 Task: Check the percentage active listings of golf course in the last 5 years.
Action: Mouse moved to (941, 212)
Screenshot: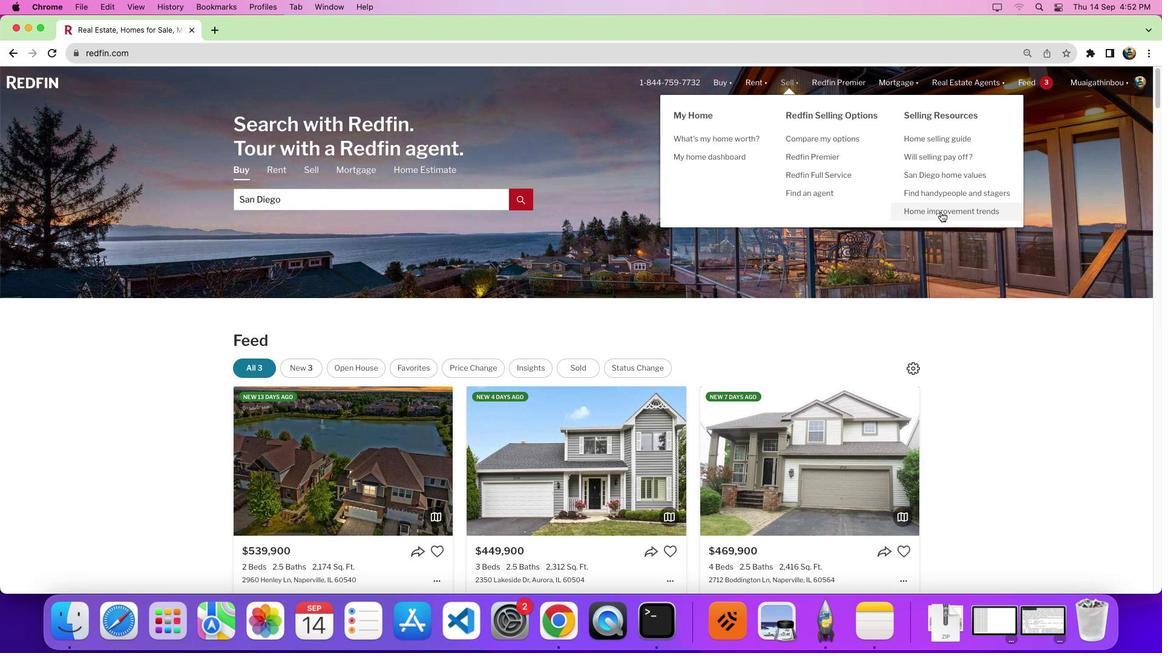
Action: Mouse pressed left at (941, 212)
Screenshot: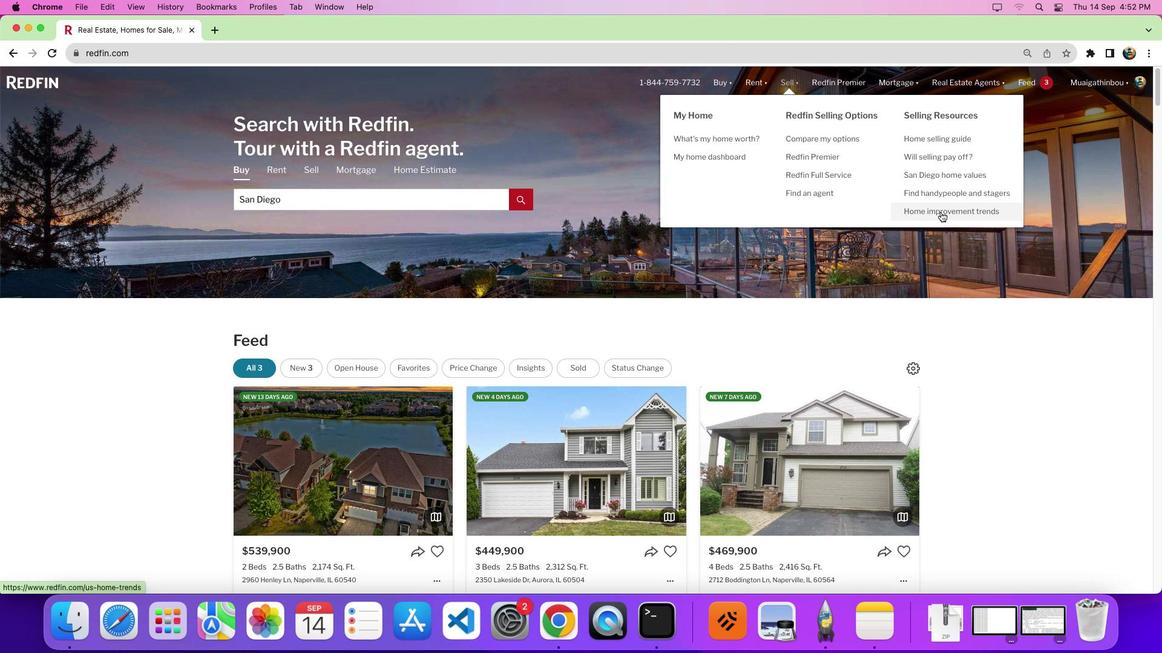 
Action: Mouse moved to (744, 391)
Screenshot: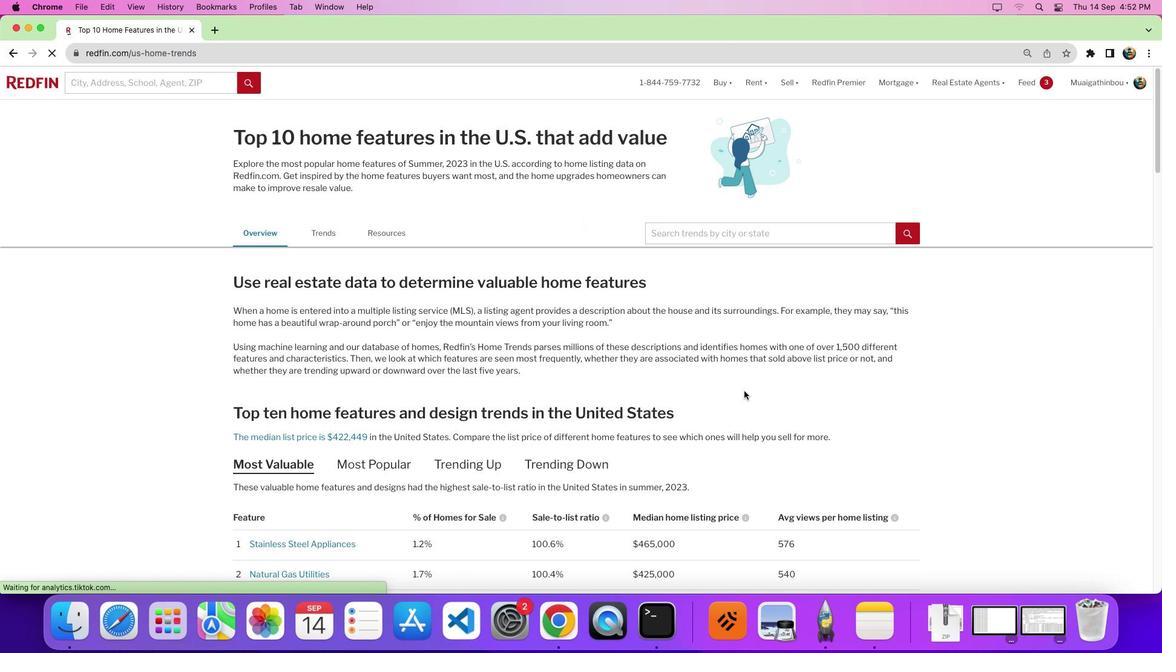 
Action: Mouse scrolled (744, 391) with delta (0, 0)
Screenshot: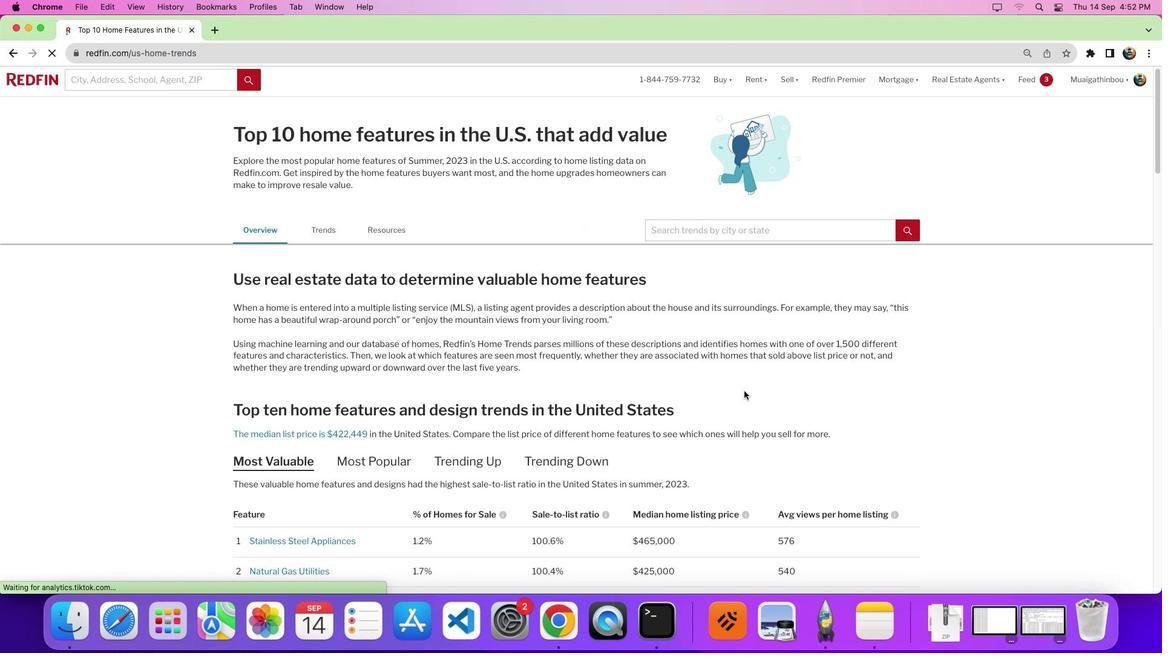 
Action: Mouse scrolled (744, 391) with delta (0, 0)
Screenshot: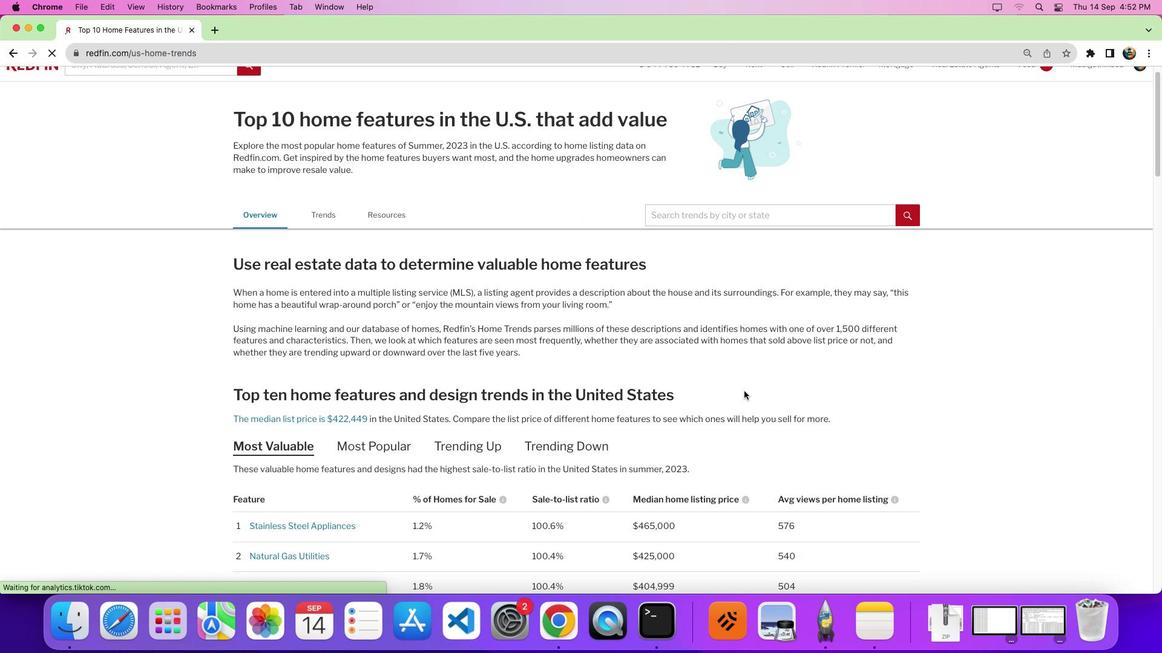 
Action: Mouse moved to (745, 391)
Screenshot: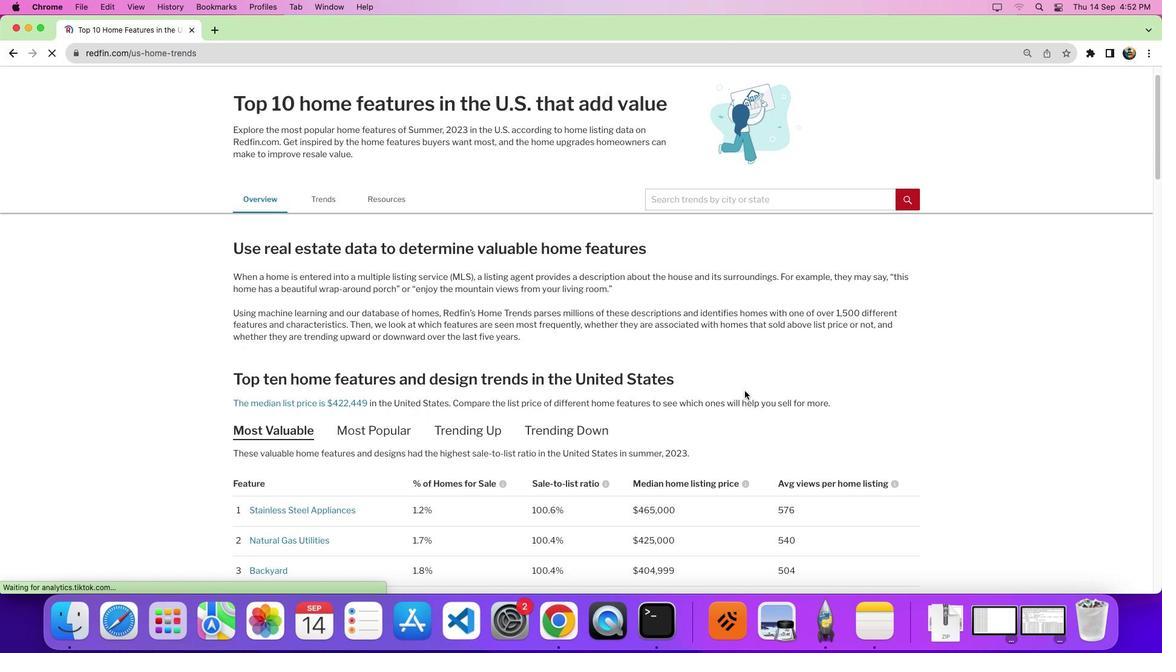
Action: Mouse scrolled (745, 391) with delta (0, 0)
Screenshot: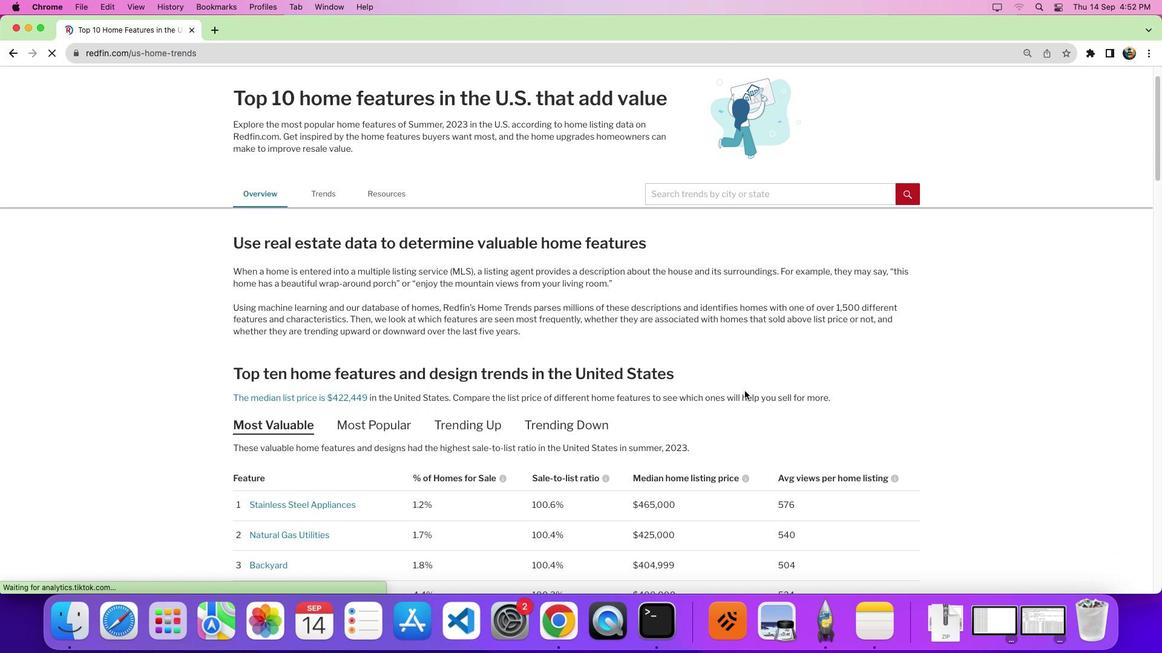 
Action: Mouse scrolled (745, 391) with delta (0, 0)
Screenshot: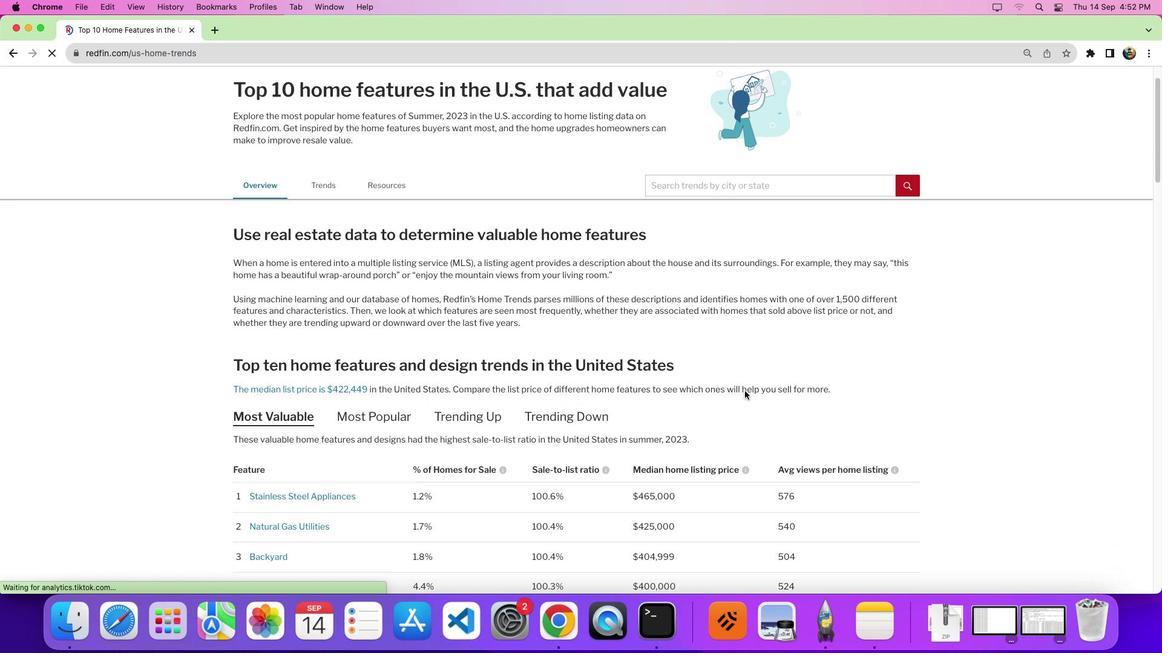
Action: Mouse scrolled (745, 391) with delta (0, 0)
Screenshot: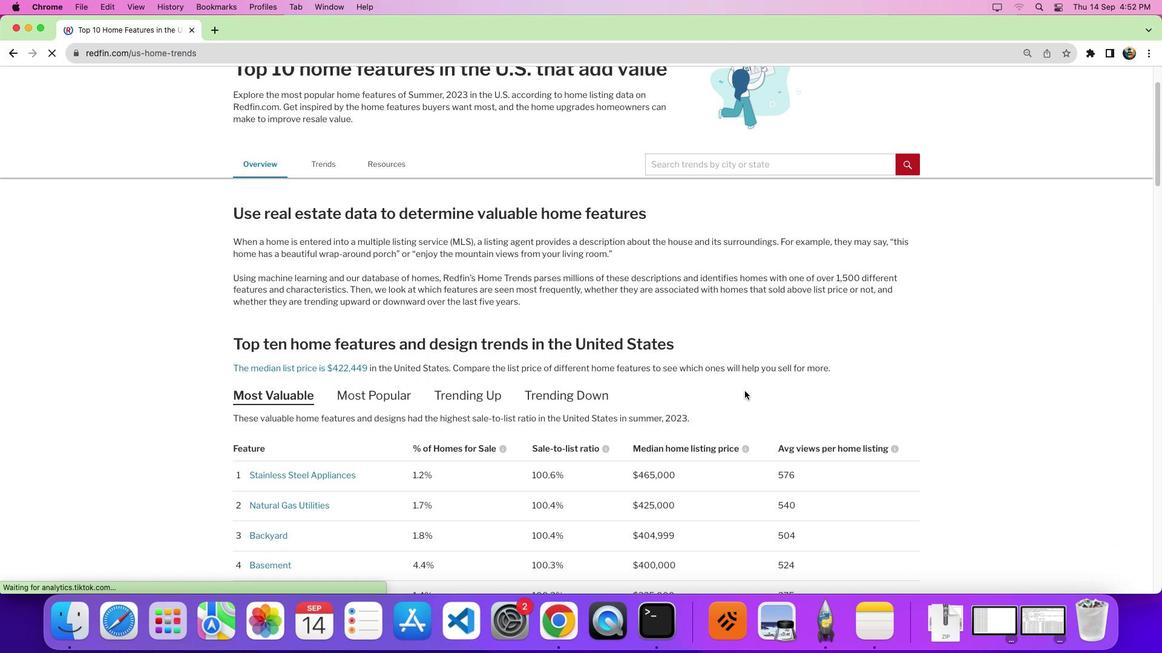 
Action: Mouse scrolled (745, 391) with delta (0, 0)
Screenshot: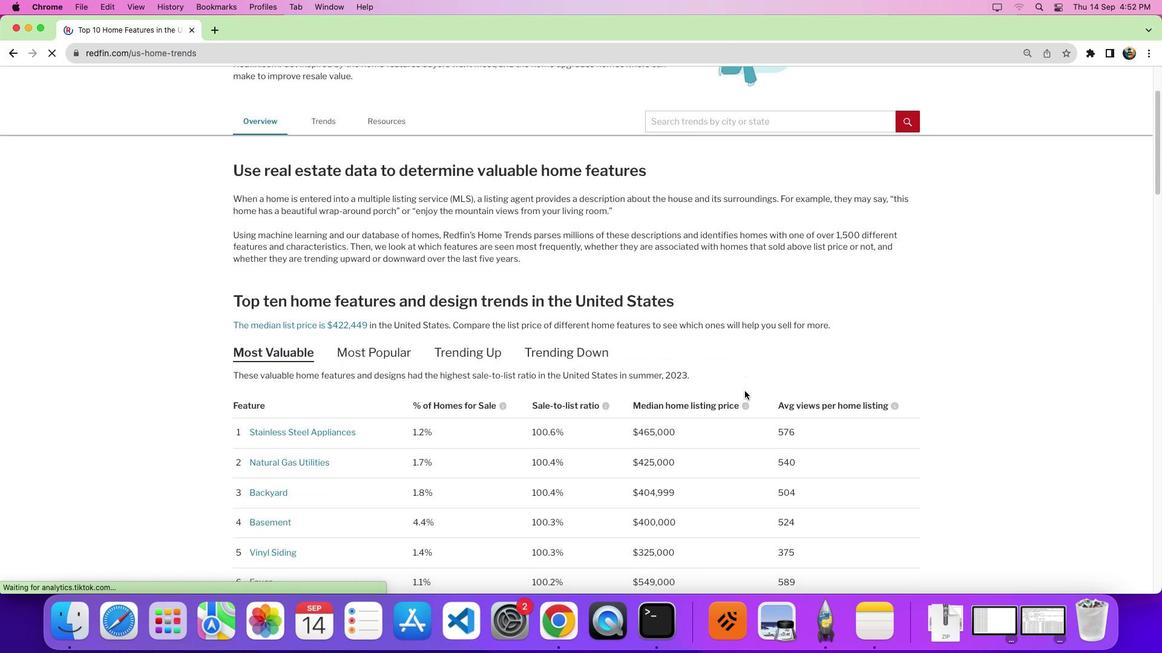 
Action: Mouse scrolled (745, 391) with delta (0, -2)
Screenshot: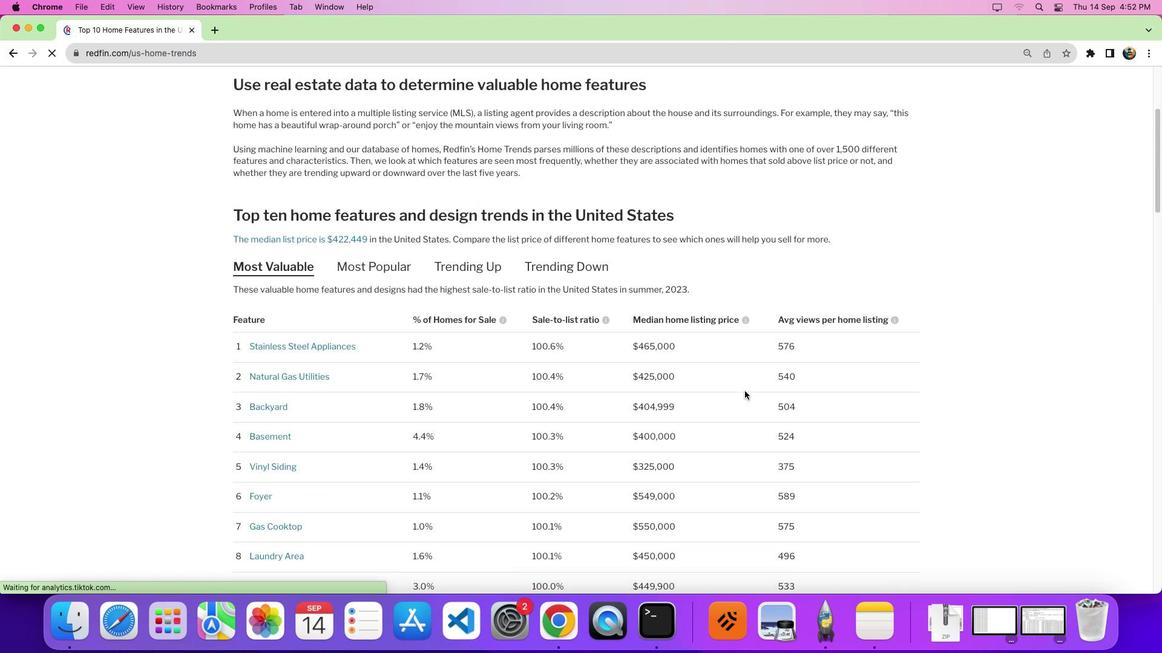 
Action: Mouse scrolled (745, 391) with delta (0, 0)
Screenshot: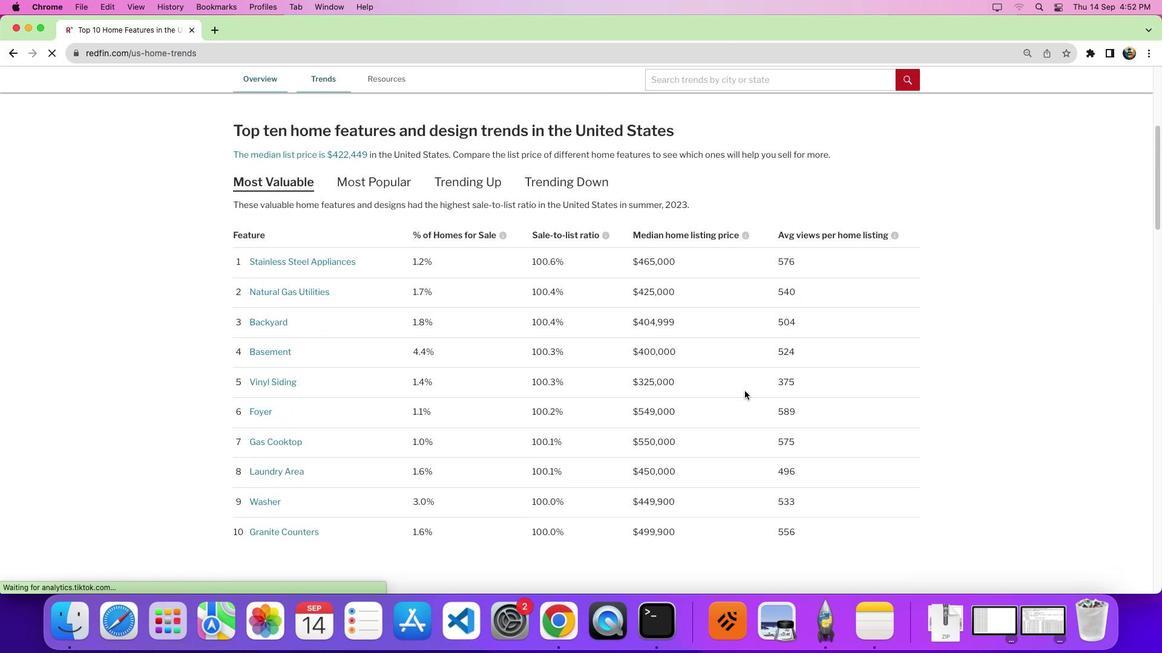 
Action: Mouse scrolled (745, 391) with delta (0, 0)
Screenshot: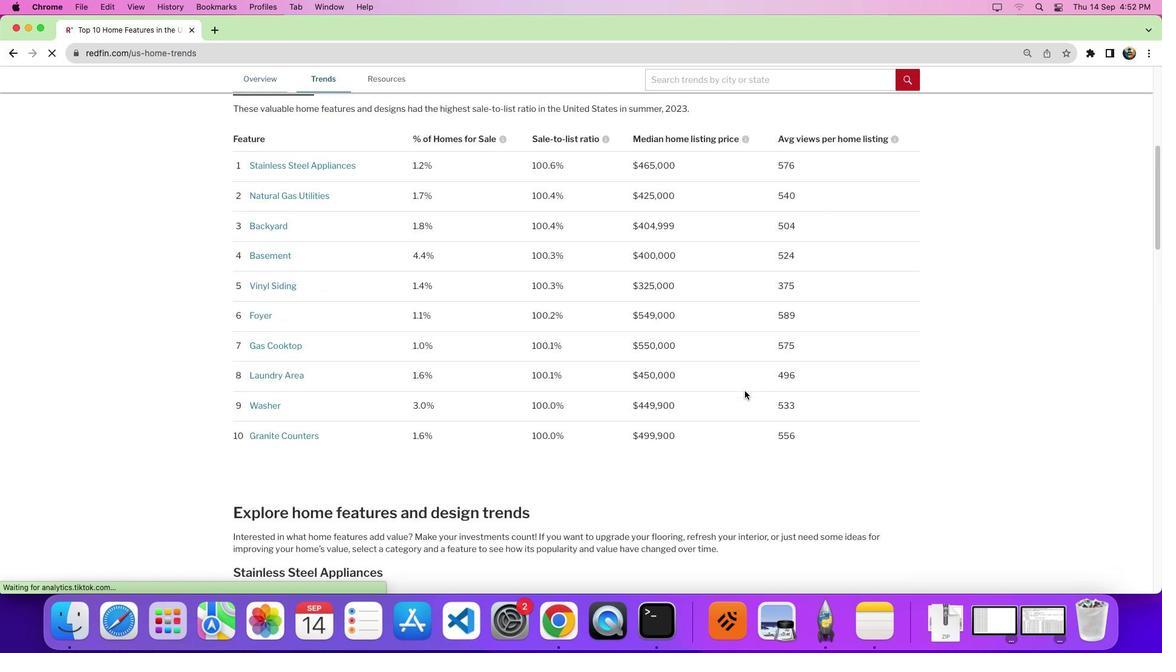 
Action: Mouse scrolled (745, 391) with delta (0, -4)
Screenshot: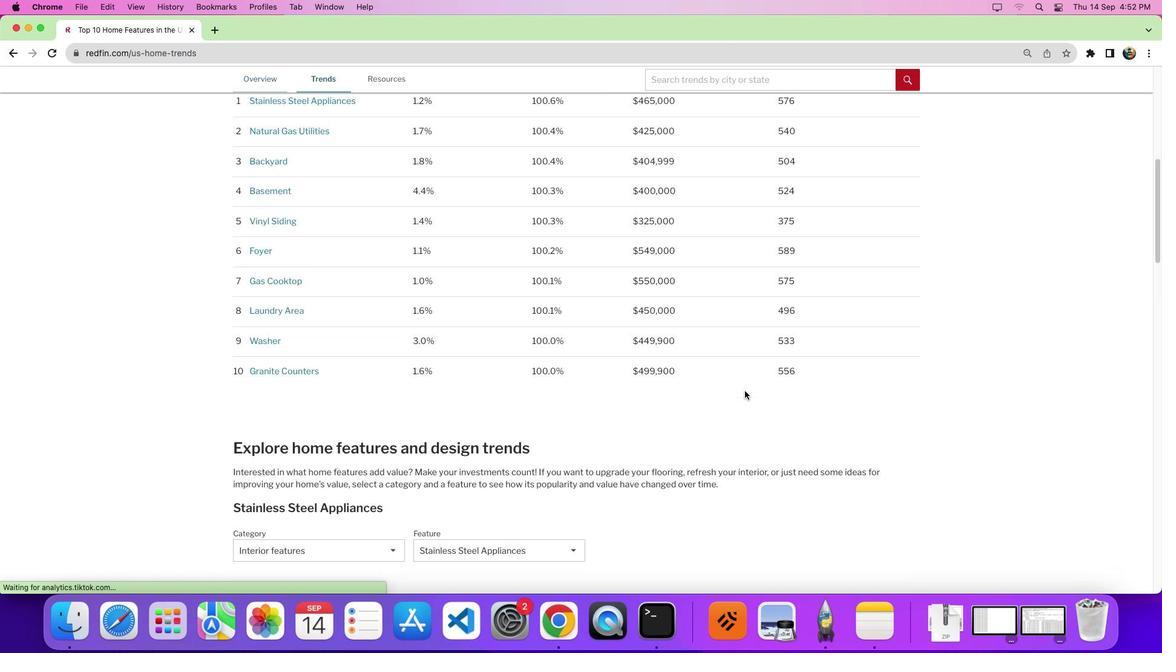 
Action: Mouse scrolled (745, 391) with delta (0, 0)
Screenshot: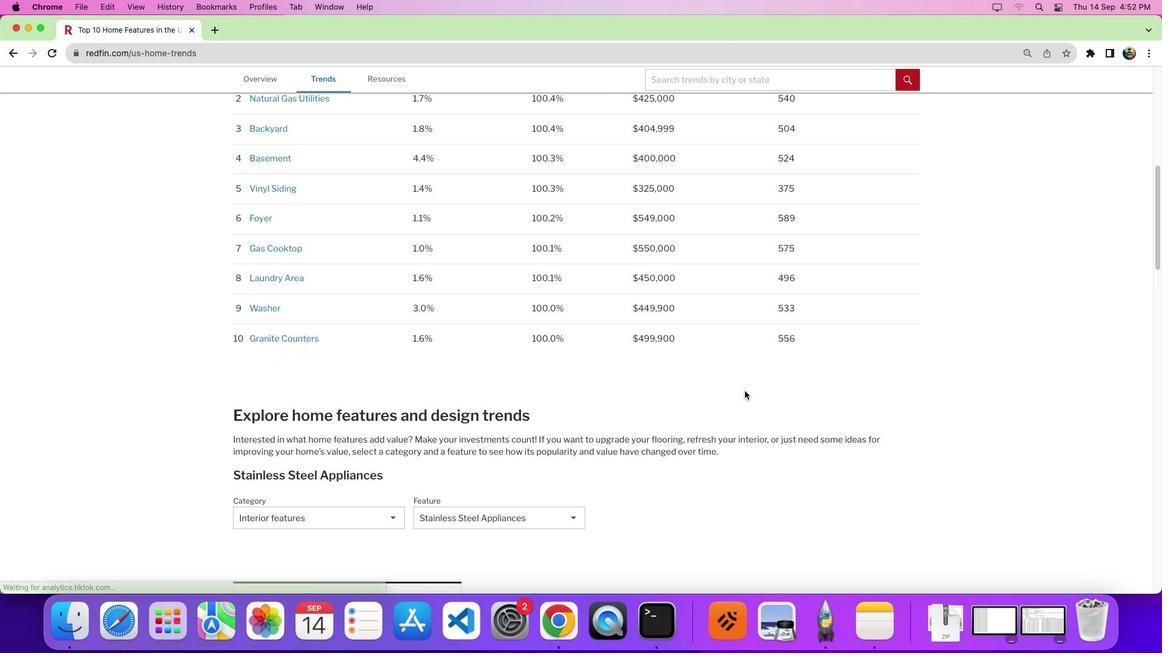 
Action: Mouse scrolled (745, 391) with delta (0, 0)
Screenshot: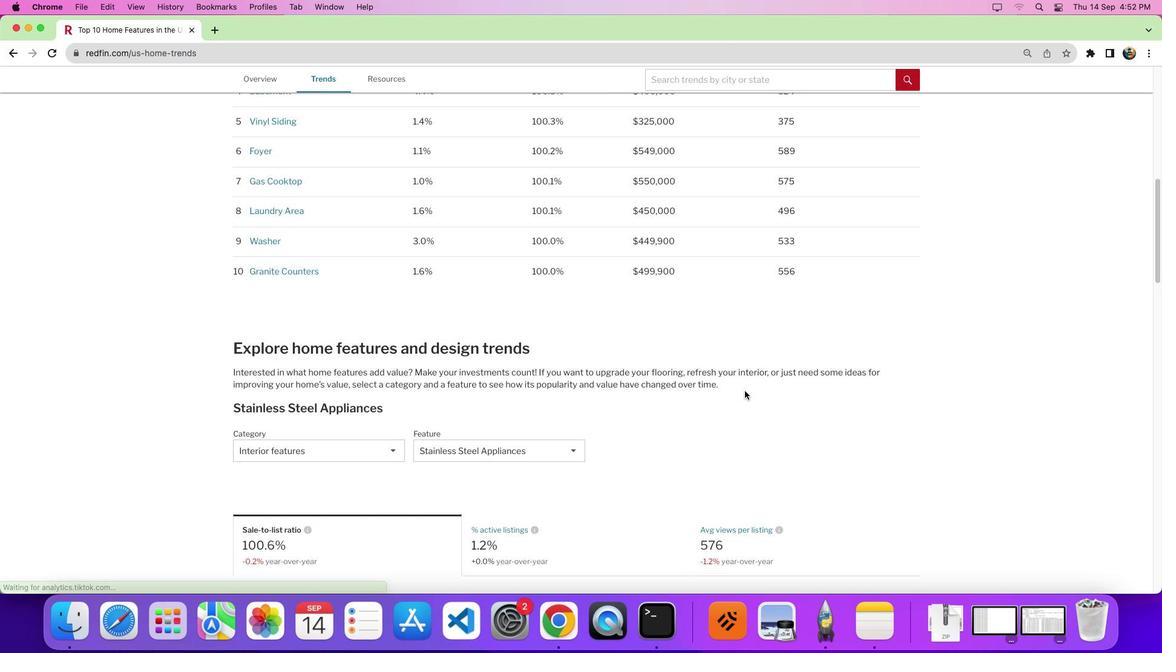 
Action: Mouse scrolled (745, 391) with delta (0, -4)
Screenshot: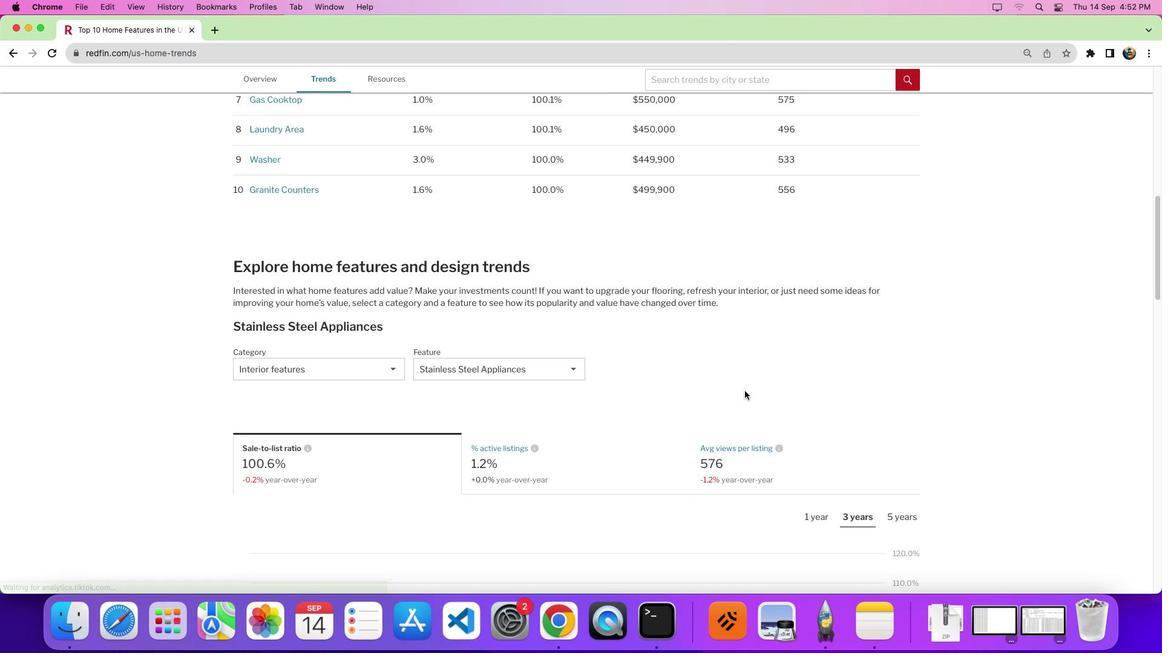 
Action: Mouse moved to (343, 323)
Screenshot: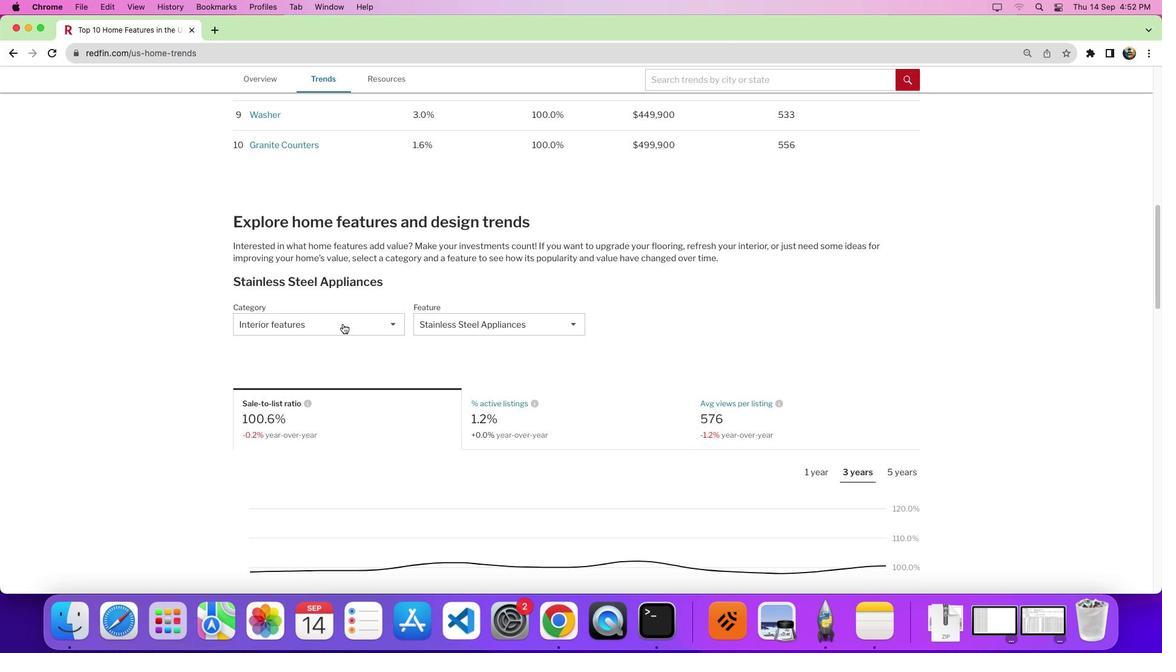 
Action: Mouse pressed left at (343, 323)
Screenshot: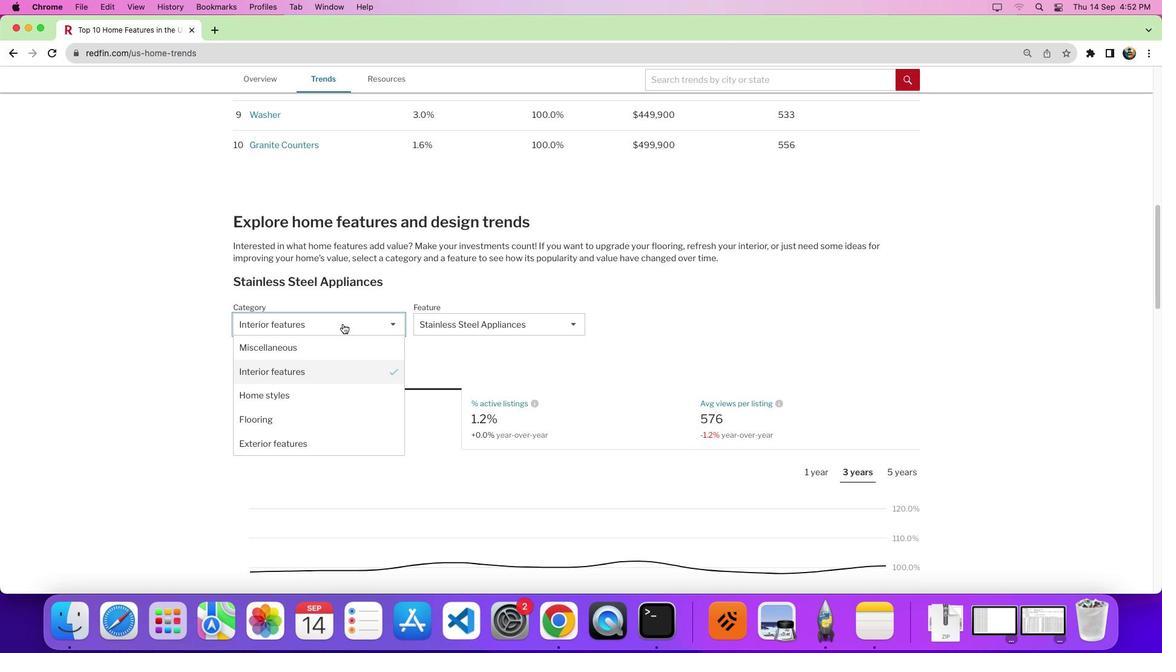 
Action: Mouse moved to (345, 354)
Screenshot: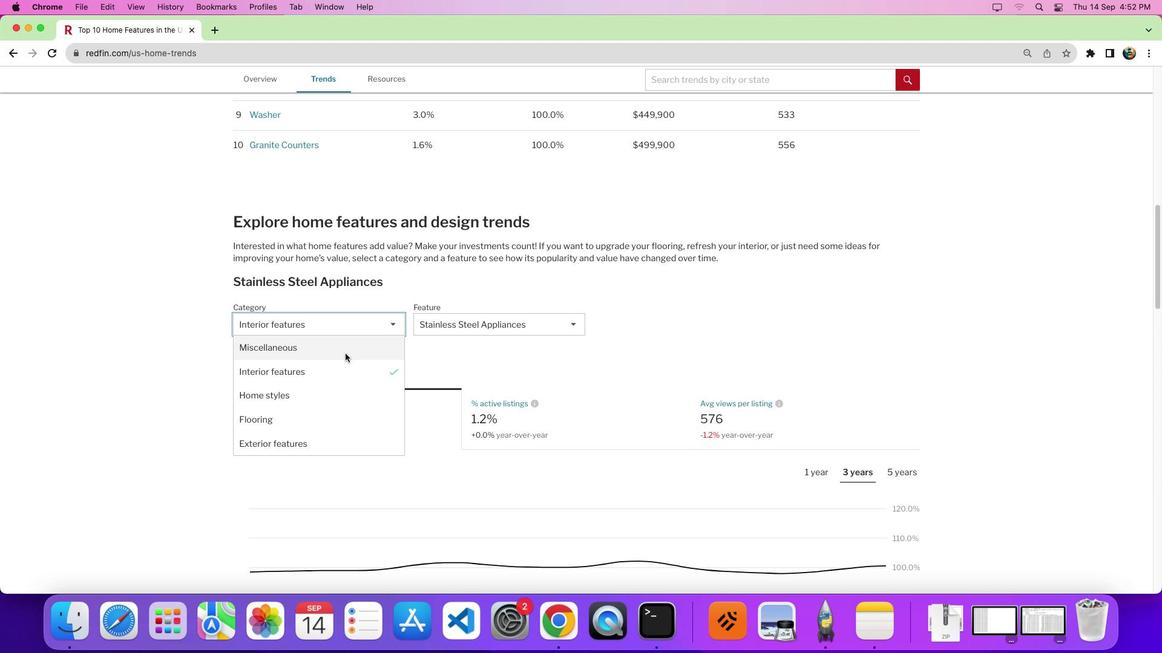 
Action: Mouse pressed left at (345, 354)
Screenshot: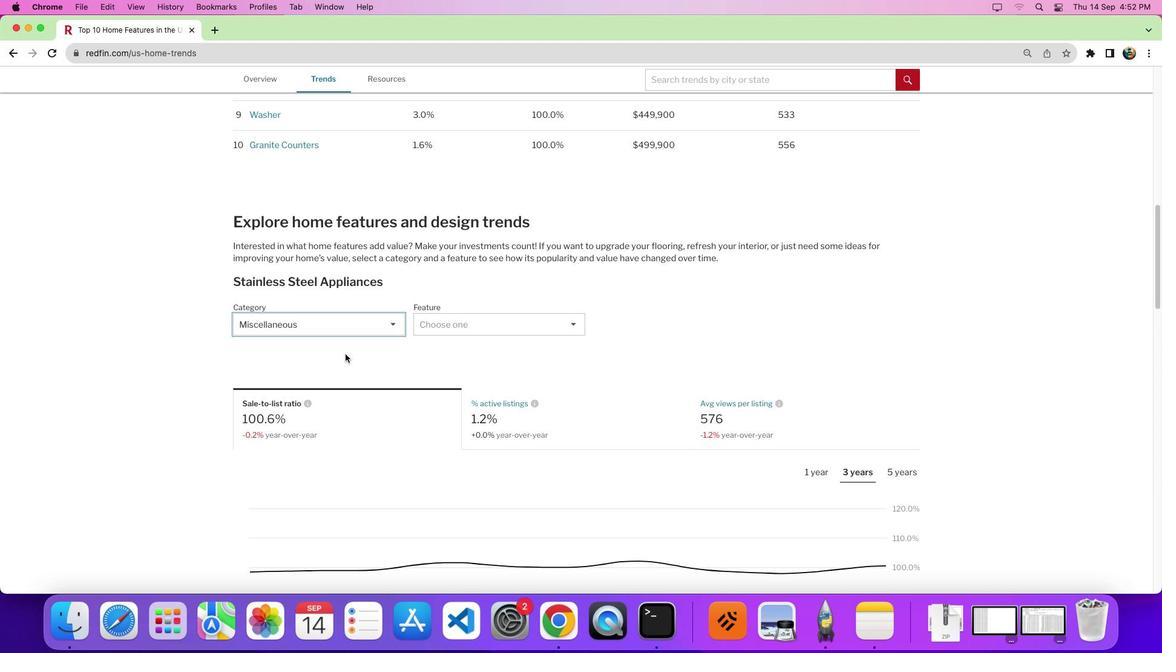 
Action: Mouse moved to (511, 321)
Screenshot: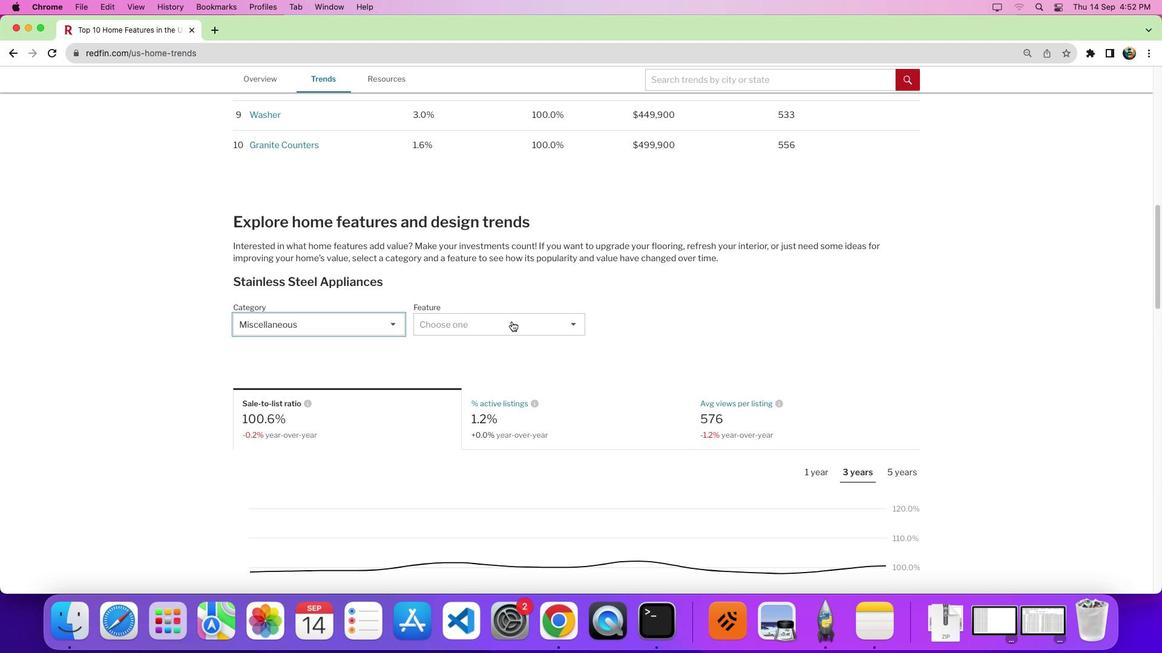 
Action: Mouse pressed left at (511, 321)
Screenshot: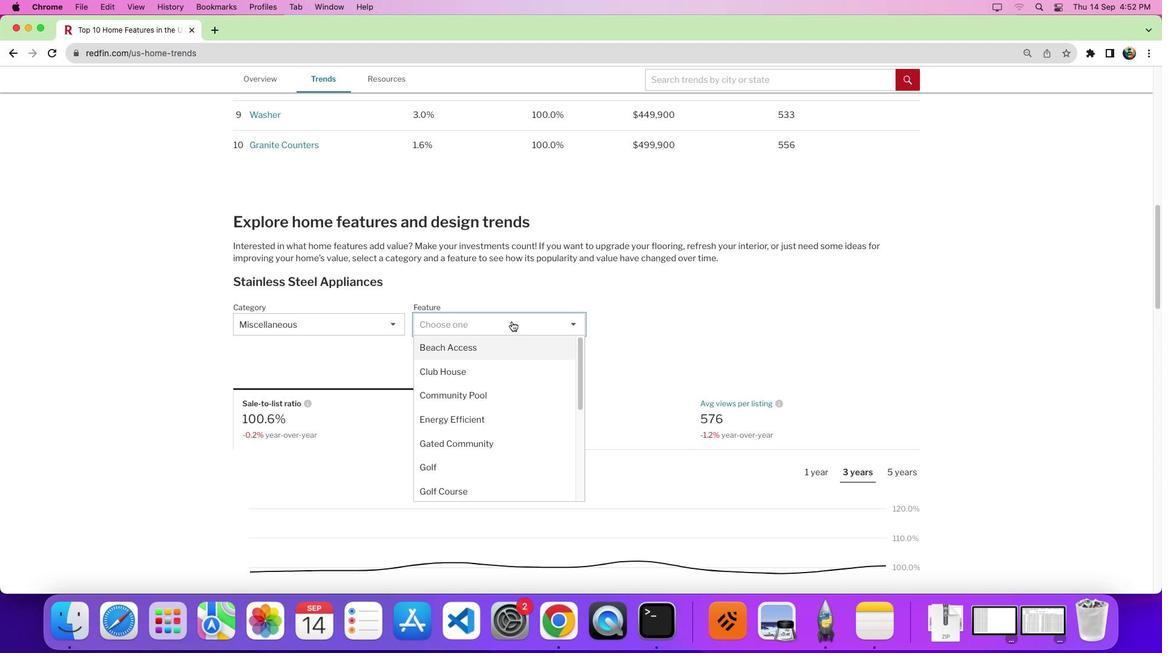 
Action: Mouse moved to (516, 488)
Screenshot: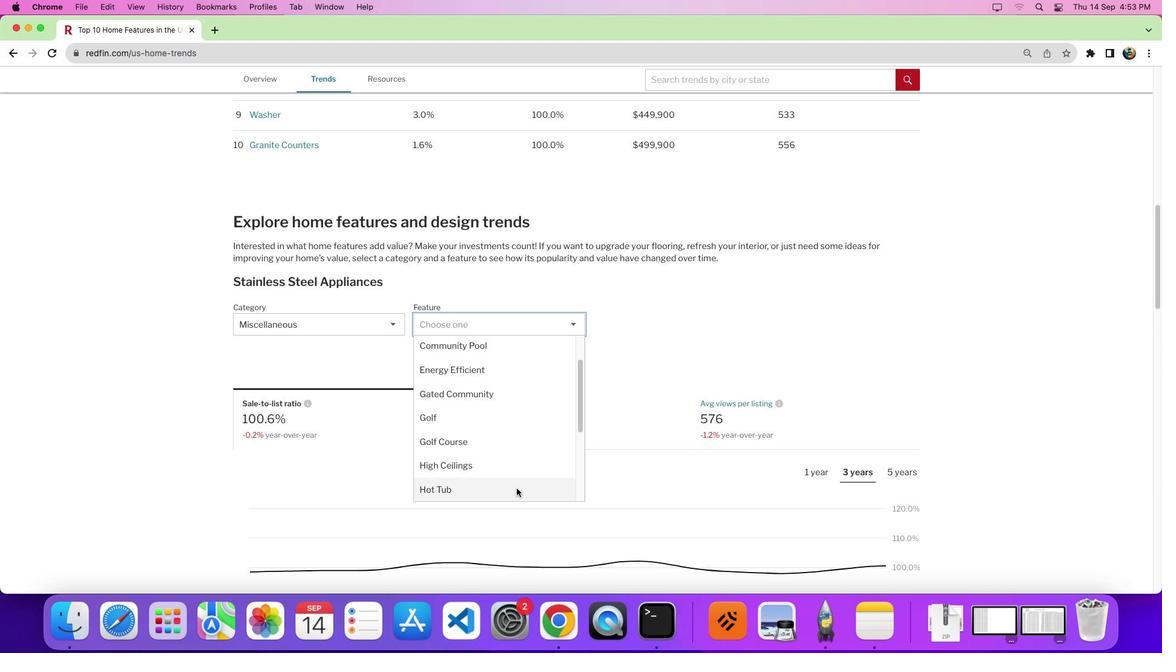 
Action: Mouse pressed left at (516, 488)
Screenshot: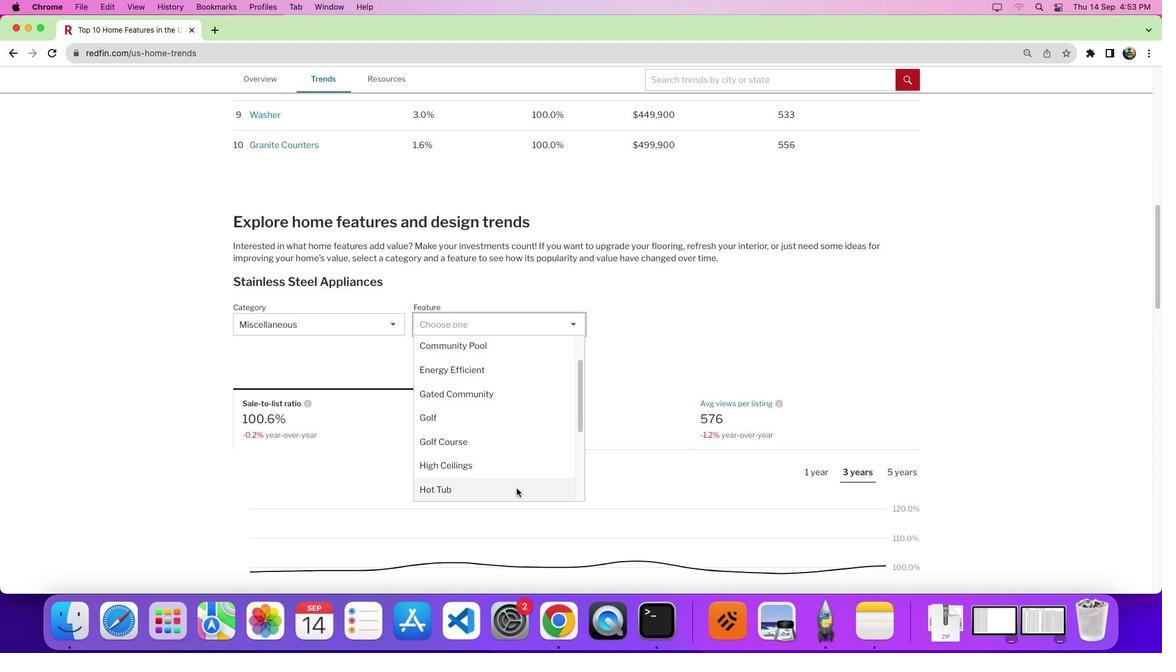 
Action: Mouse moved to (506, 326)
Screenshot: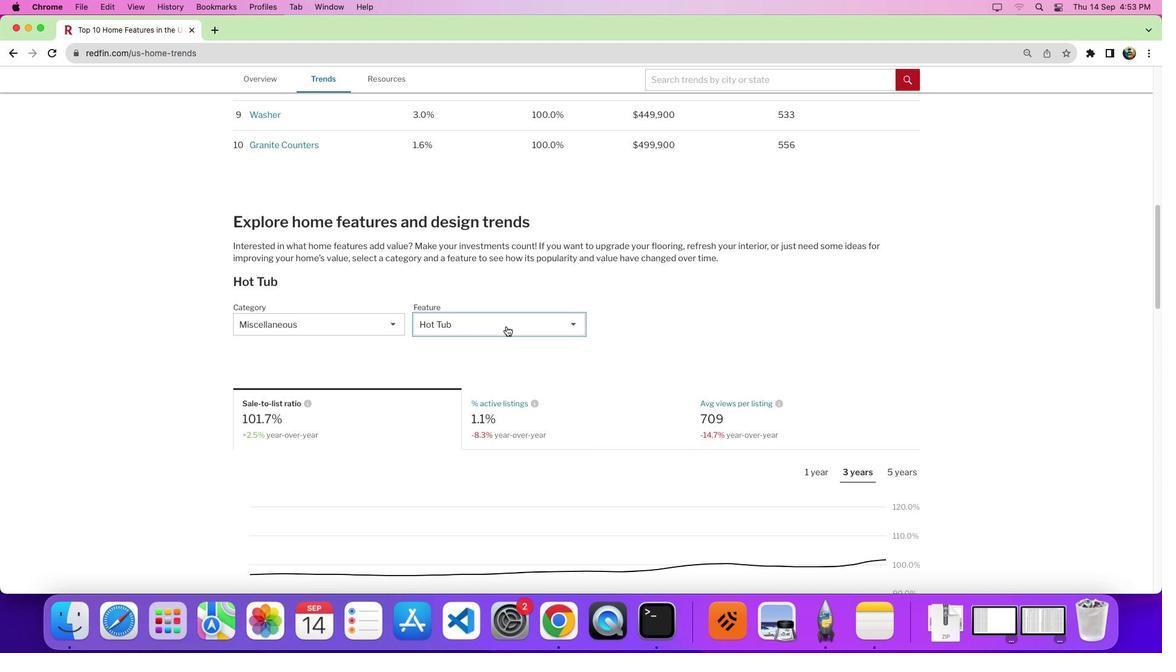 
Action: Mouse pressed left at (506, 326)
Screenshot: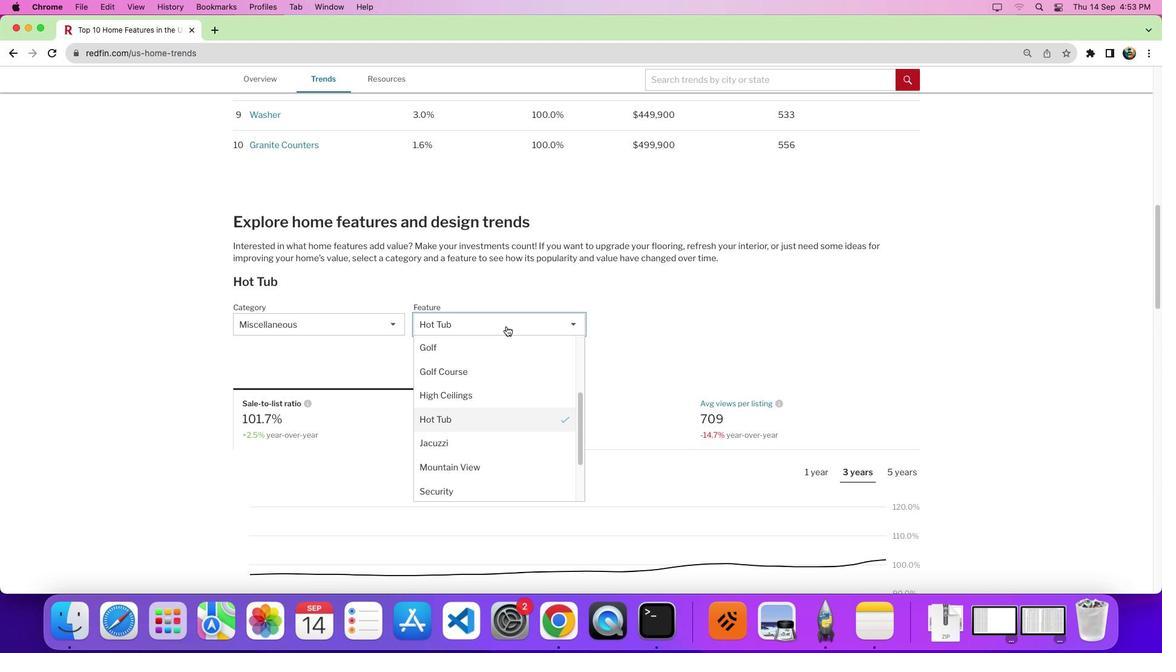 
Action: Mouse moved to (498, 377)
Screenshot: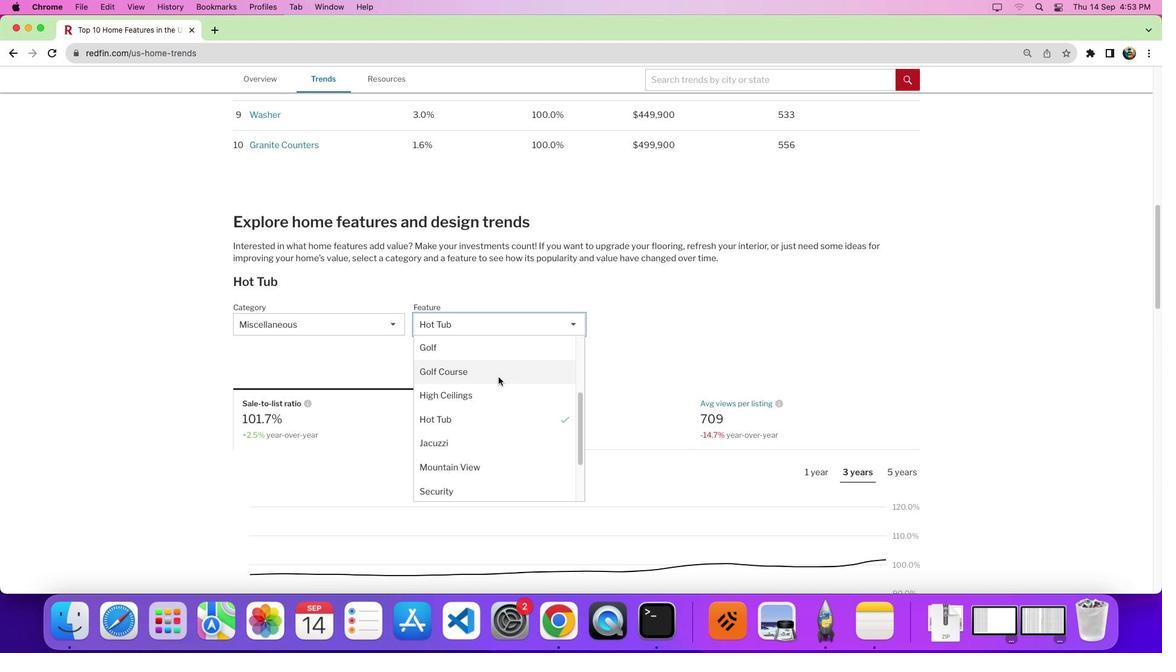 
Action: Mouse pressed left at (498, 377)
Screenshot: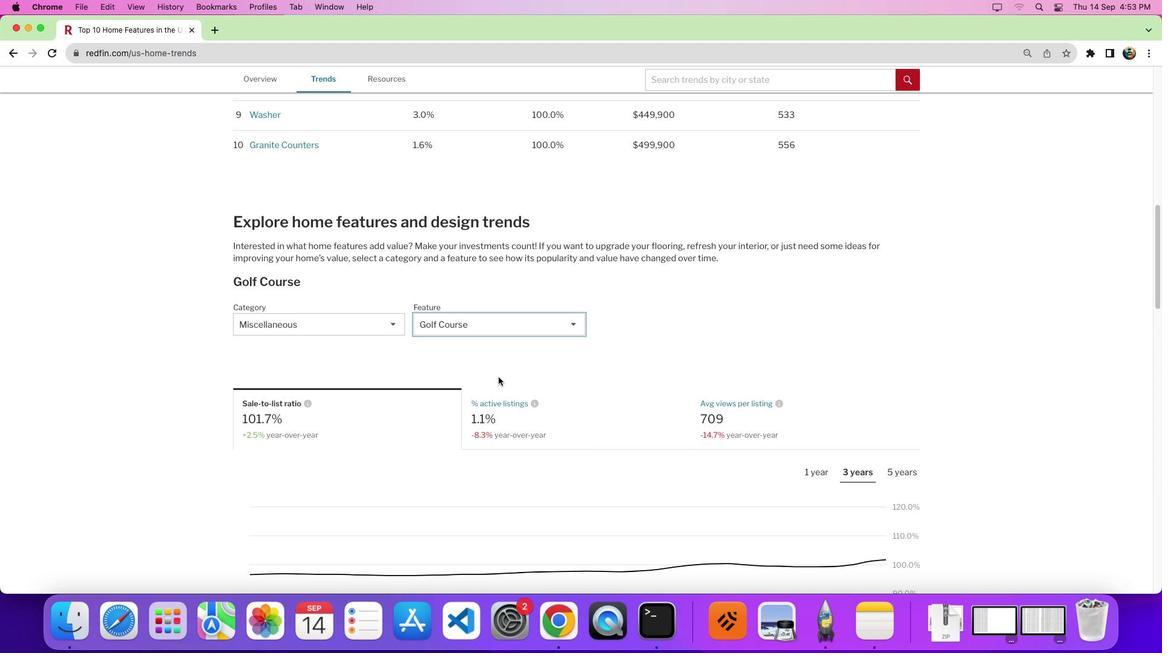
Action: Mouse moved to (608, 362)
Screenshot: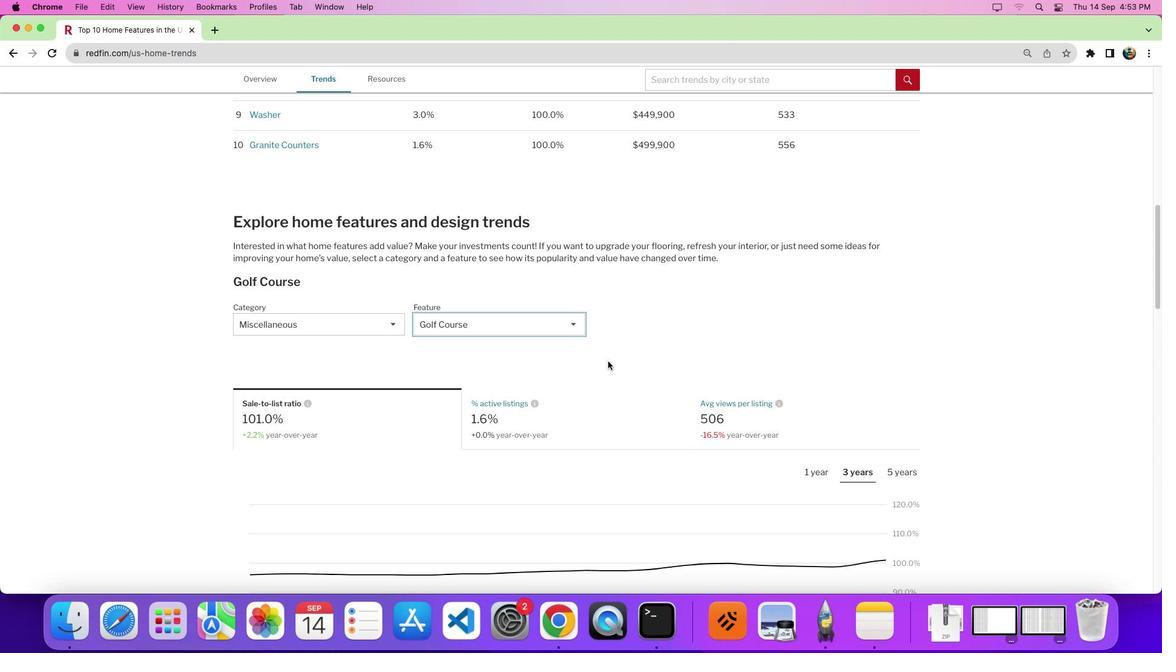 
Action: Mouse scrolled (608, 362) with delta (0, 0)
Screenshot: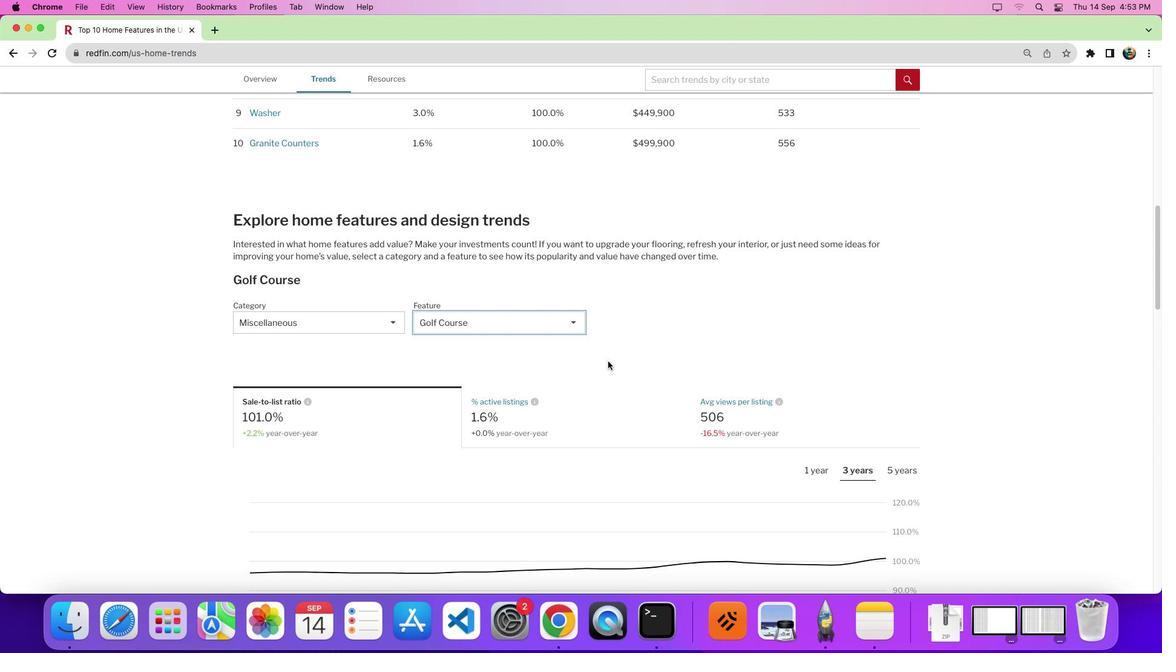 
Action: Mouse scrolled (608, 362) with delta (0, 0)
Screenshot: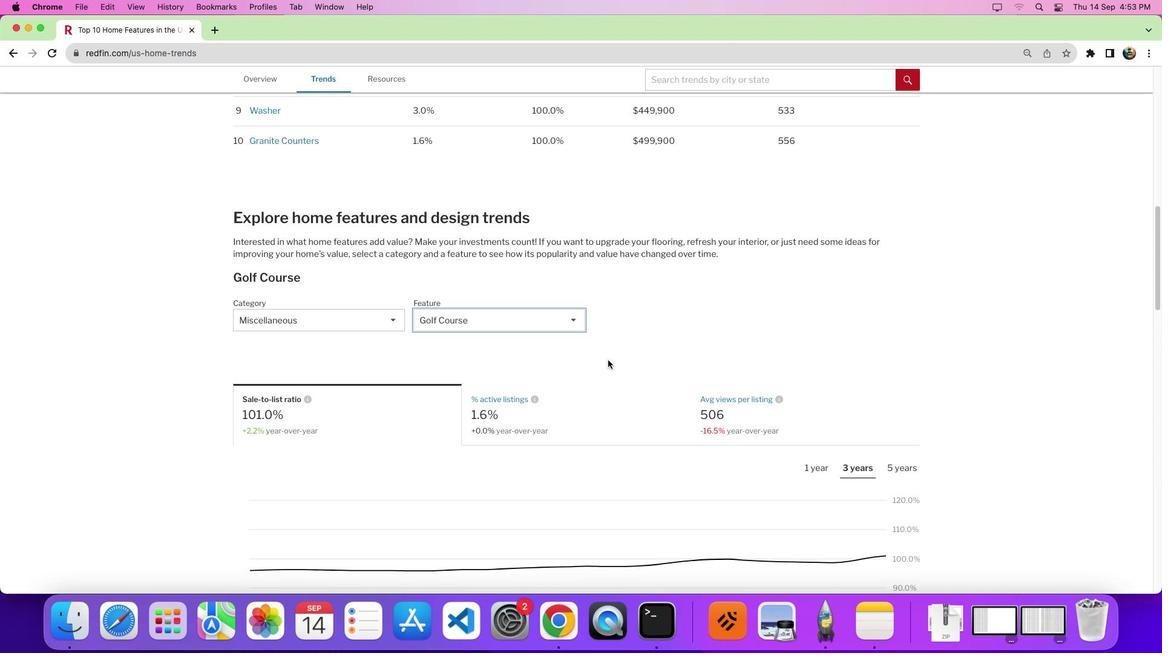 
Action: Mouse moved to (608, 360)
Screenshot: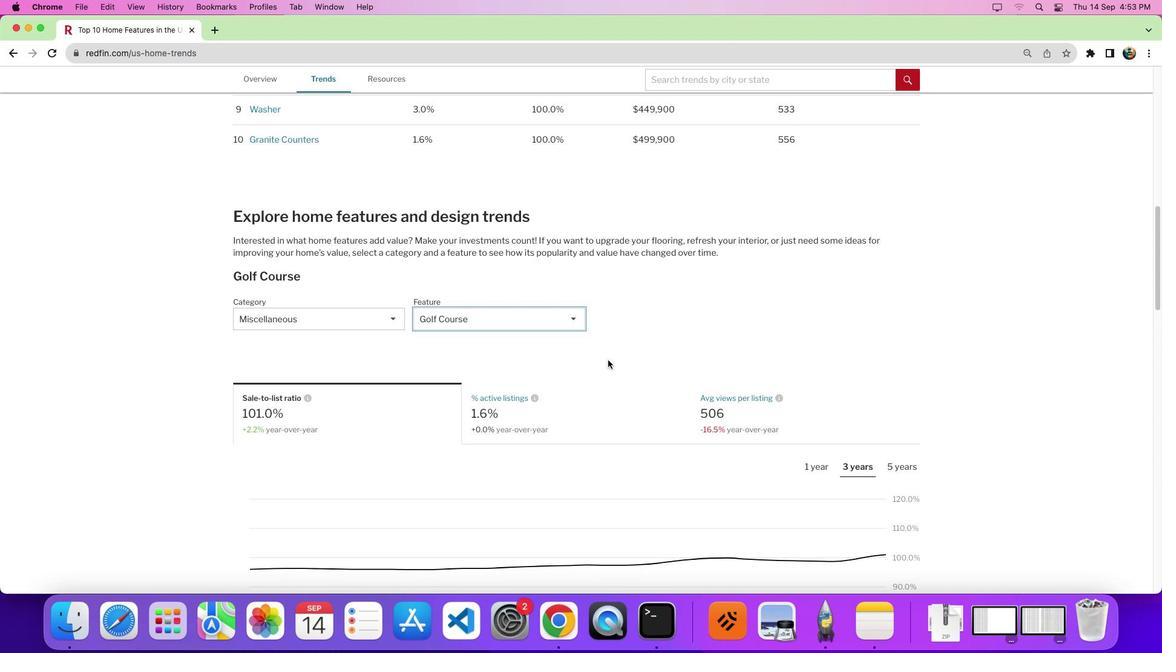 
Action: Mouse scrolled (608, 360) with delta (0, 0)
Screenshot: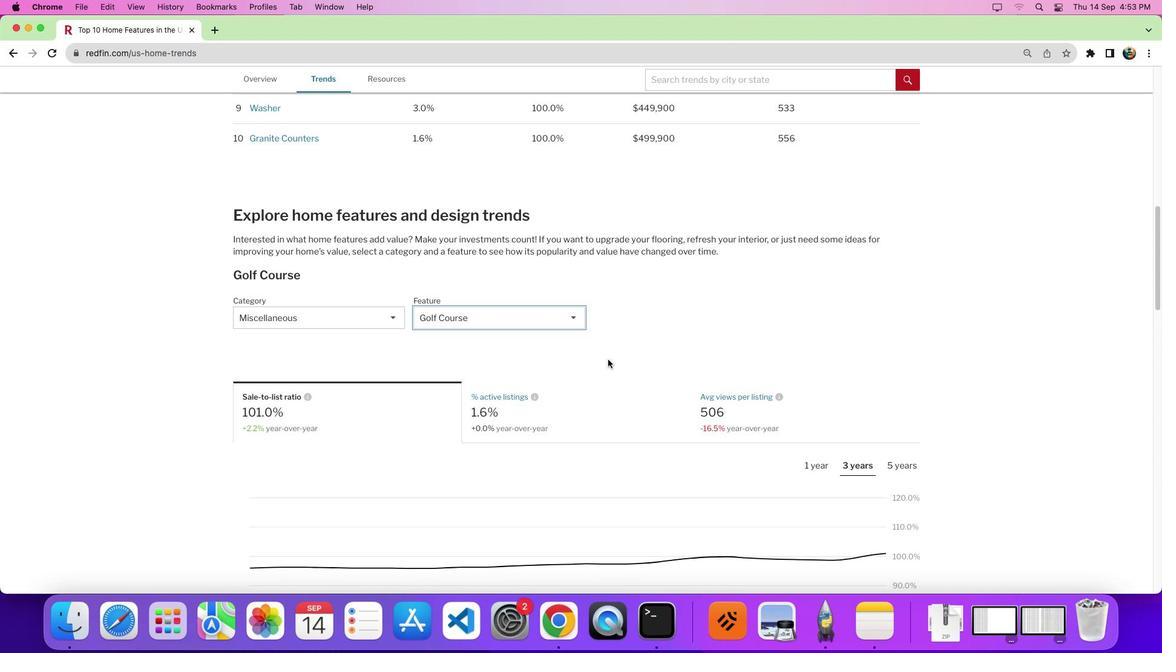 
Action: Mouse moved to (502, 392)
Screenshot: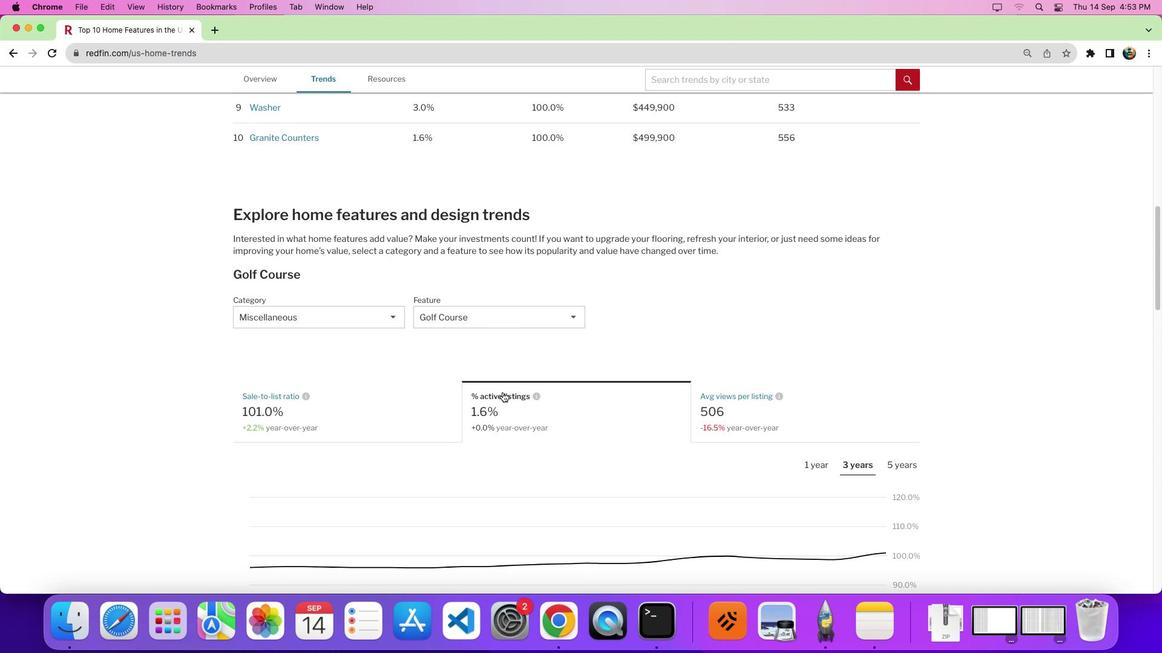 
Action: Mouse pressed left at (502, 392)
Screenshot: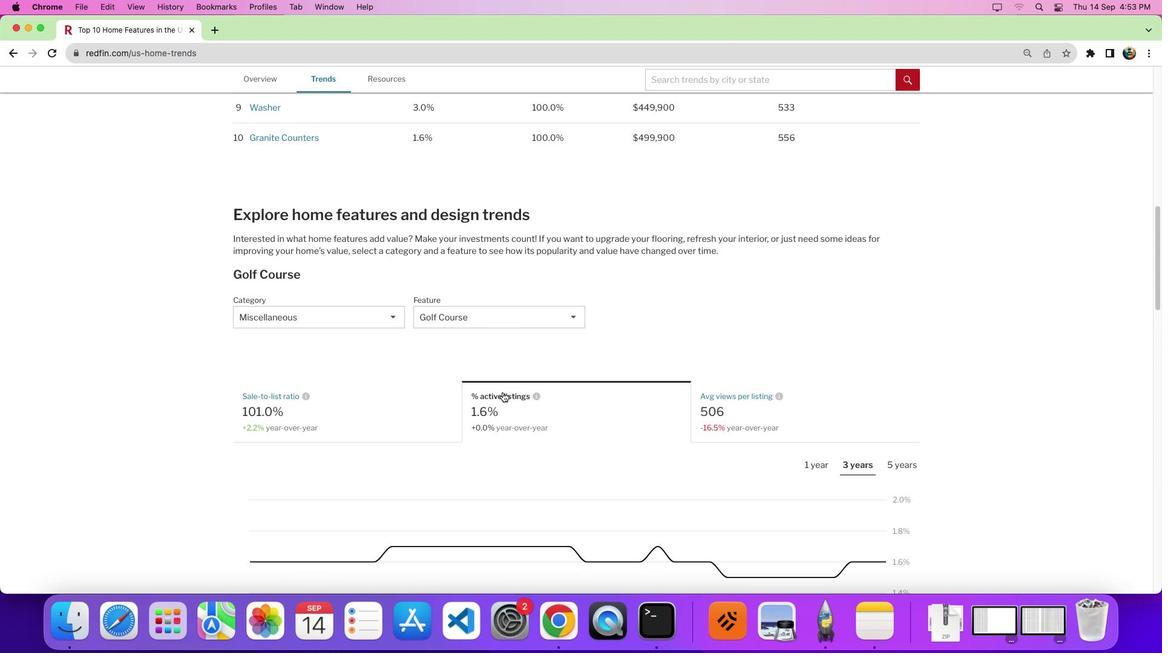 
Action: Mouse moved to (665, 370)
Screenshot: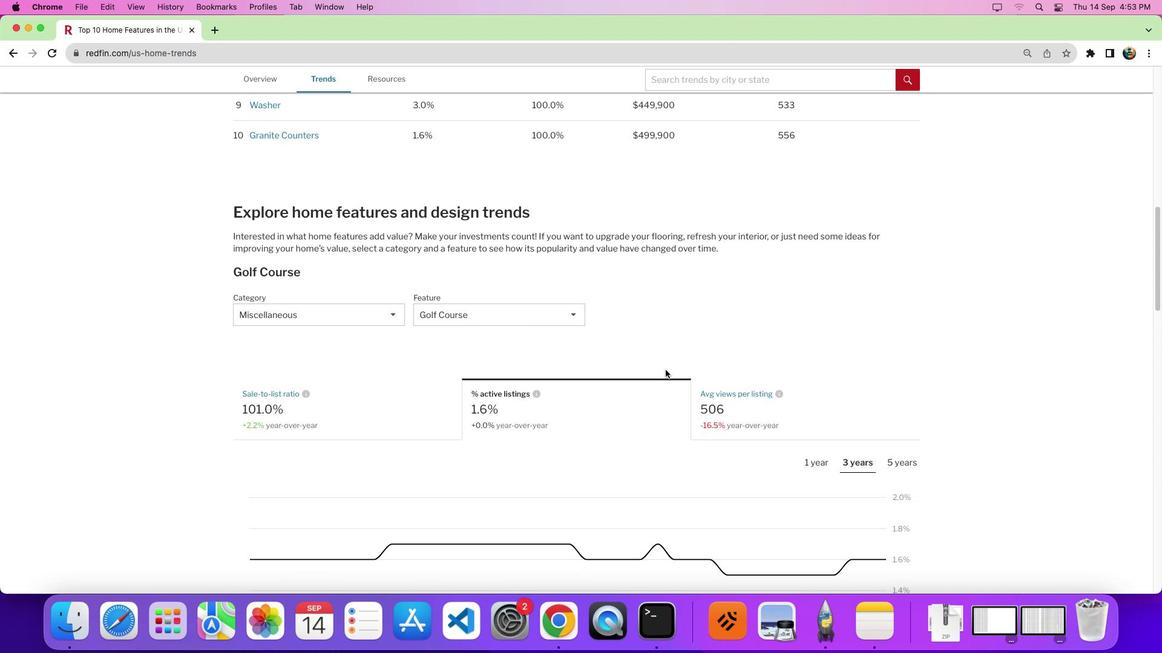 
Action: Mouse scrolled (665, 370) with delta (0, 0)
Screenshot: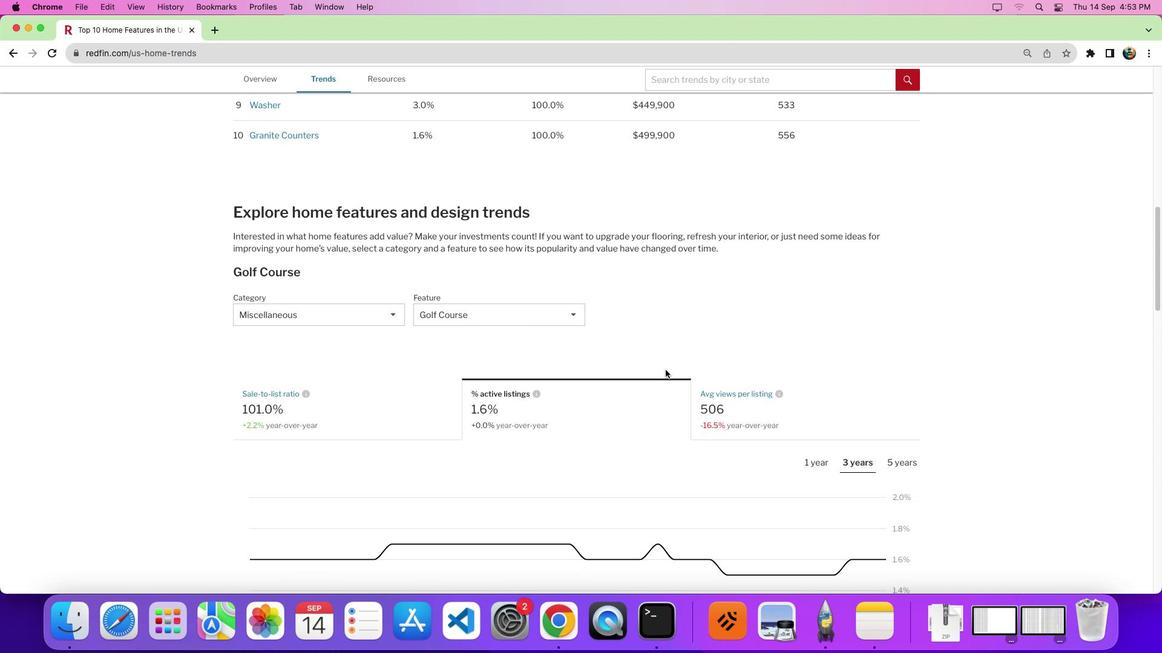 
Action: Mouse scrolled (665, 370) with delta (0, 0)
Screenshot: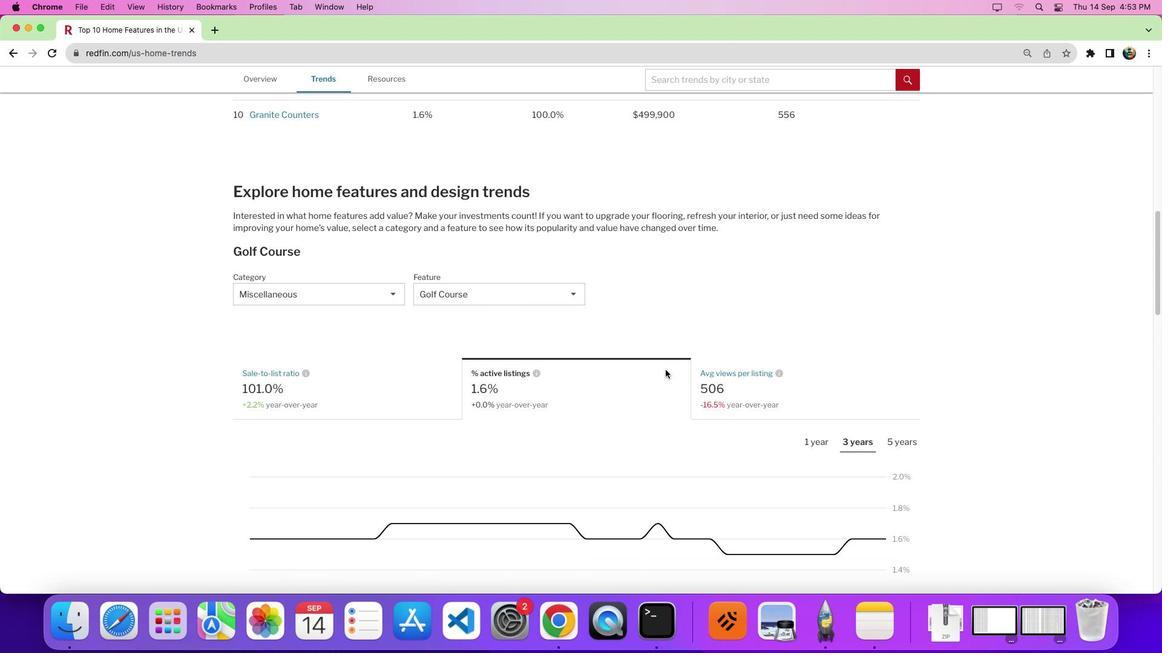 
Action: Mouse scrolled (665, 370) with delta (0, -1)
Screenshot: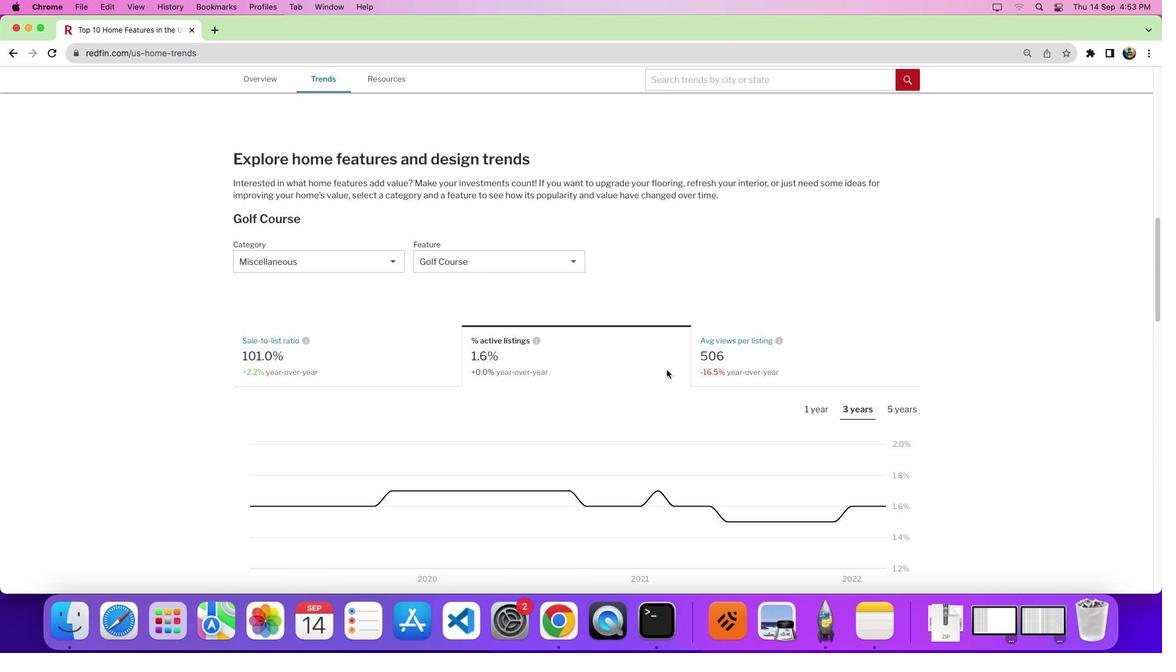 
Action: Mouse moved to (900, 398)
Screenshot: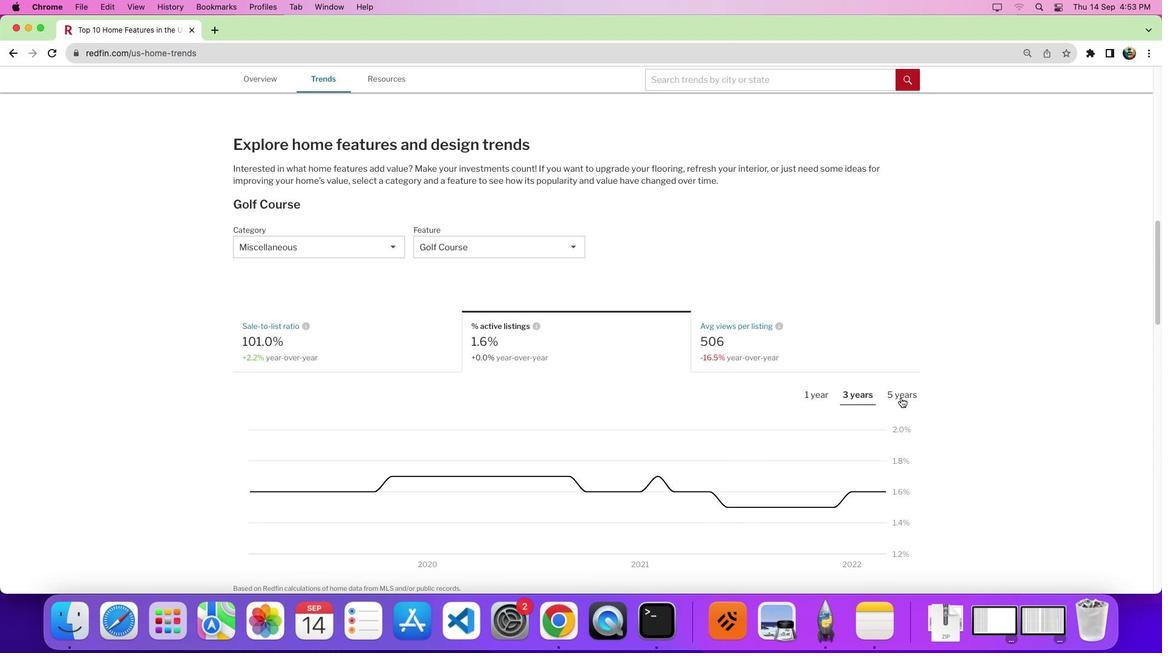 
Action: Mouse pressed left at (900, 398)
Screenshot: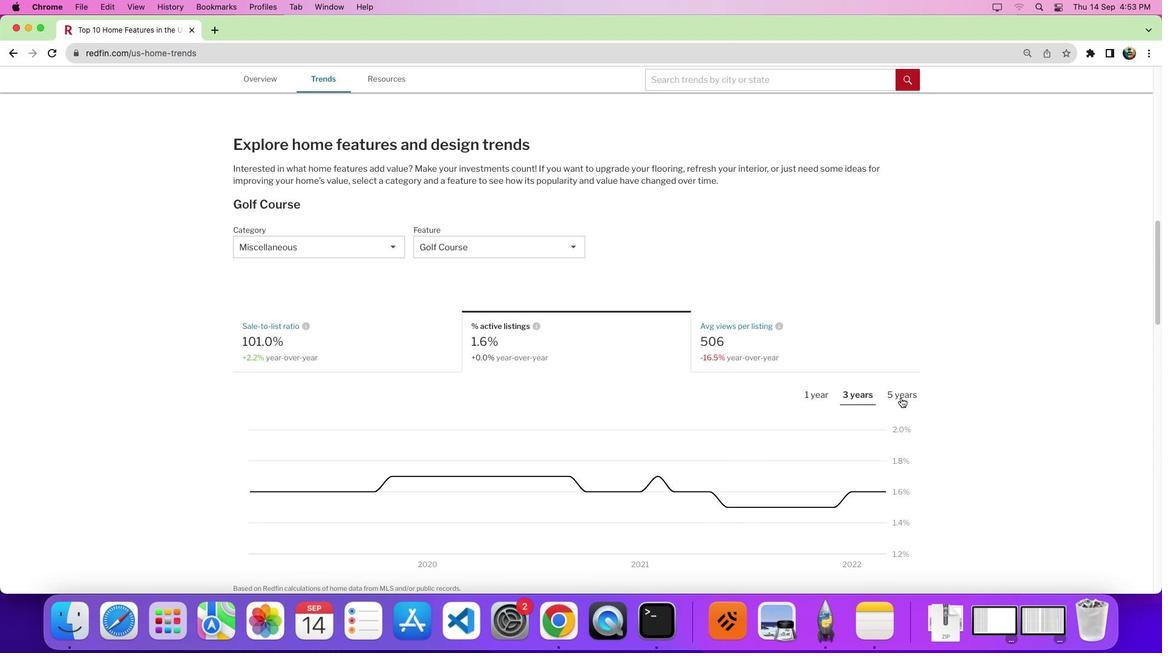 
Action: Mouse moved to (689, 449)
Screenshot: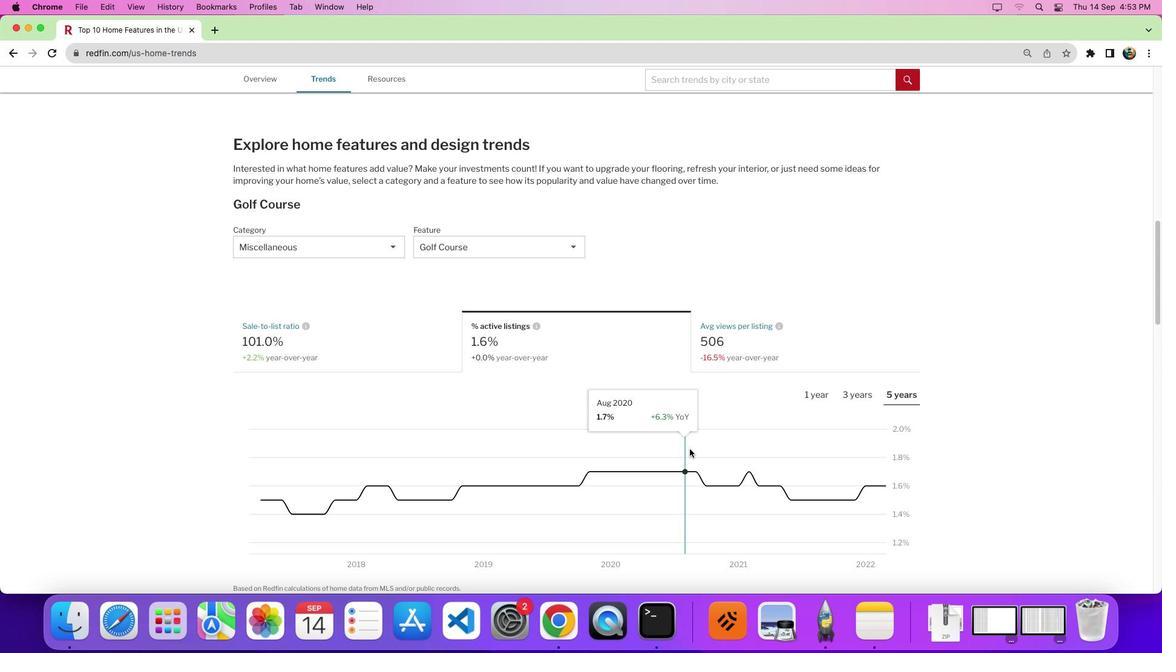
Action: Mouse scrolled (689, 449) with delta (0, 0)
Screenshot: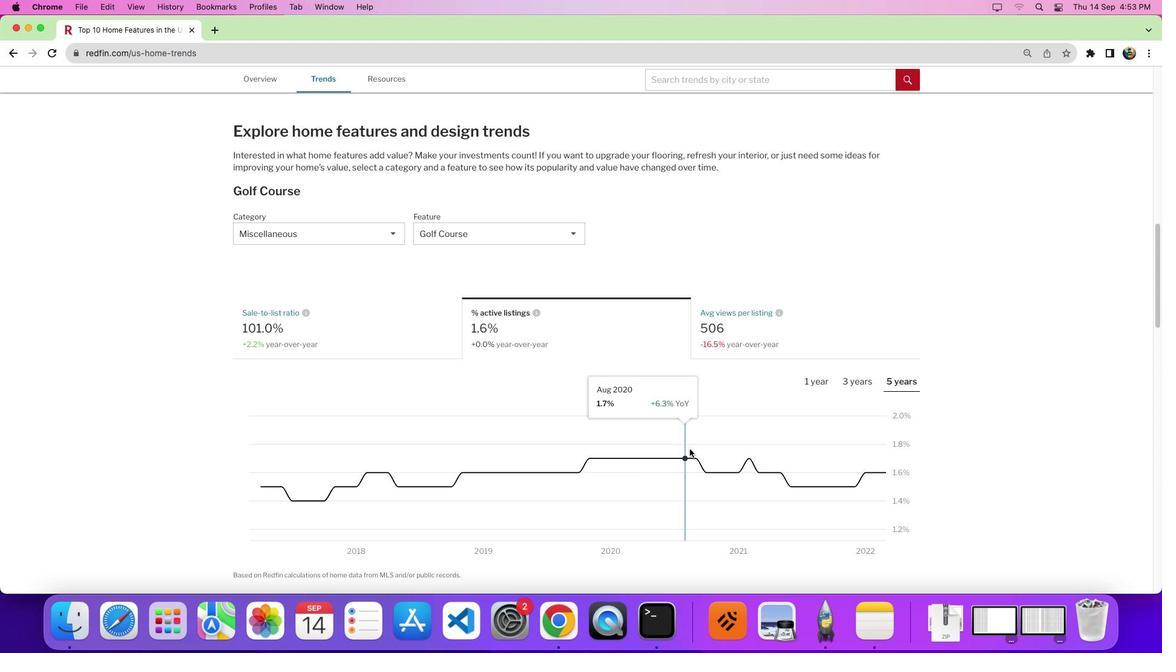 
Action: Mouse scrolled (689, 449) with delta (0, 0)
Screenshot: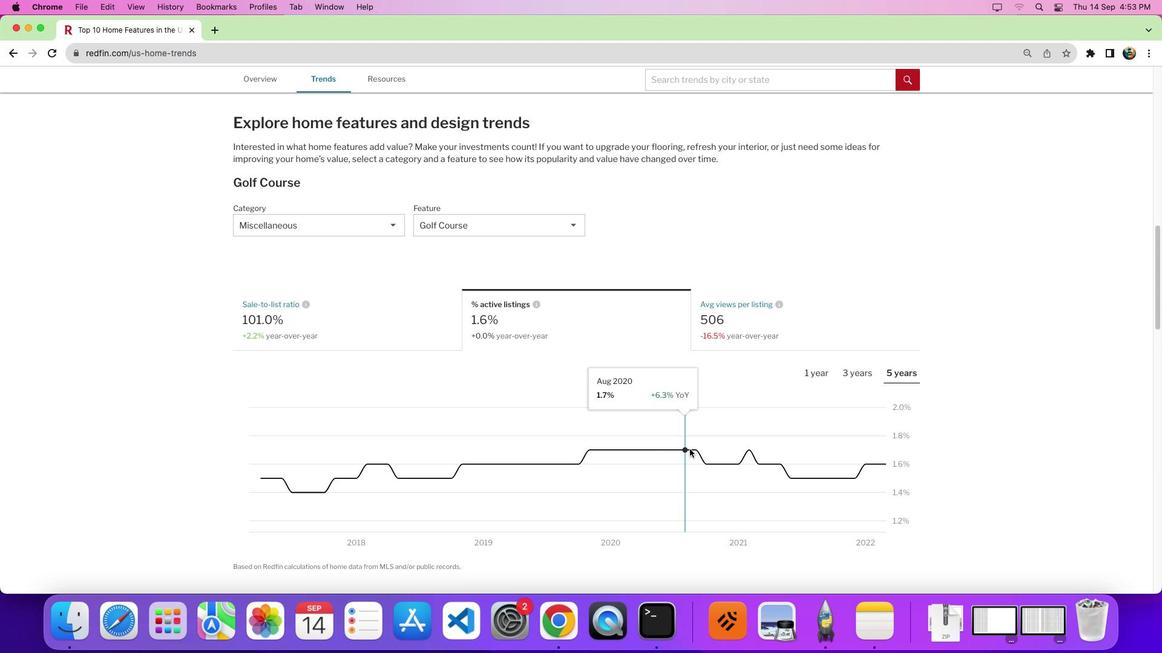 
Action: Mouse scrolled (689, 449) with delta (0, 0)
Screenshot: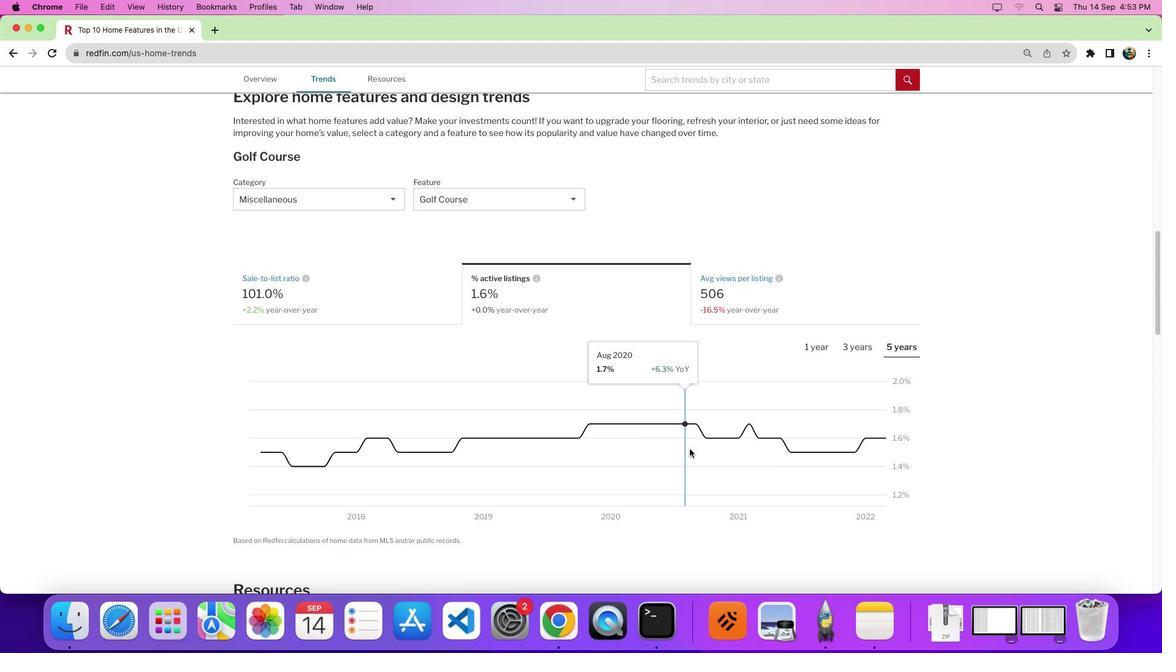 
Action: Mouse scrolled (689, 449) with delta (0, 0)
Screenshot: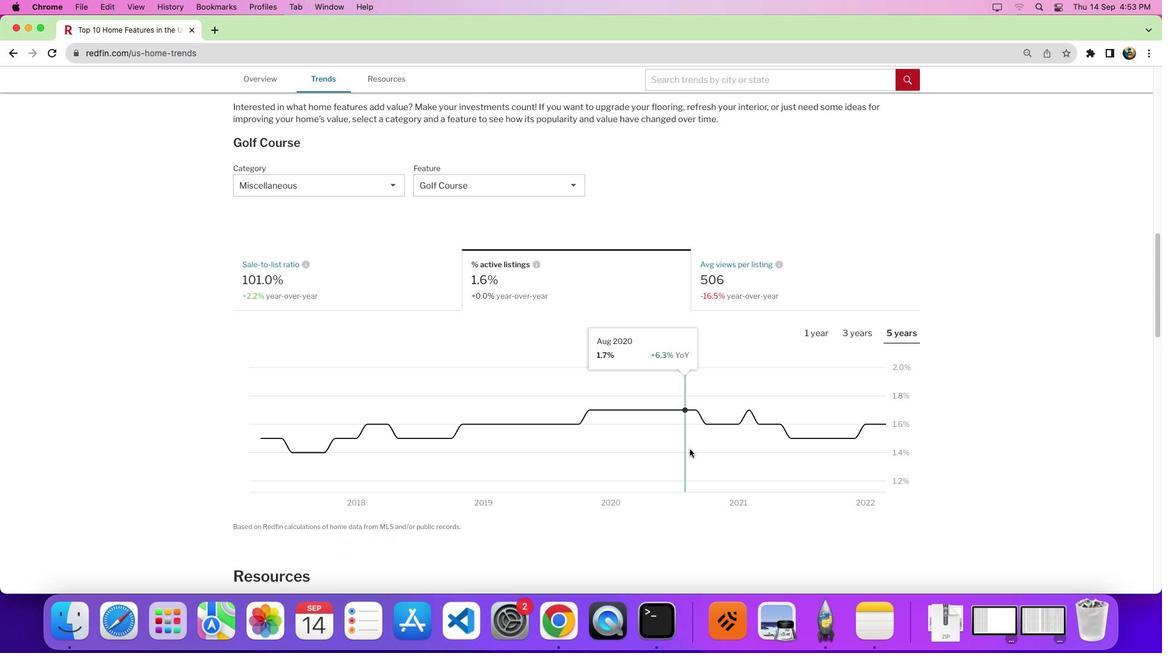
